 Task: Create a board button that sends an email notification to softage.1@softage.net with the subject "Upcoming Product Launch" and the message "I hope this email finds you well. My name is Rahul, and I represent Softage technology , a leading player in the It sector."
Action: Mouse moved to (1203, 304)
Screenshot: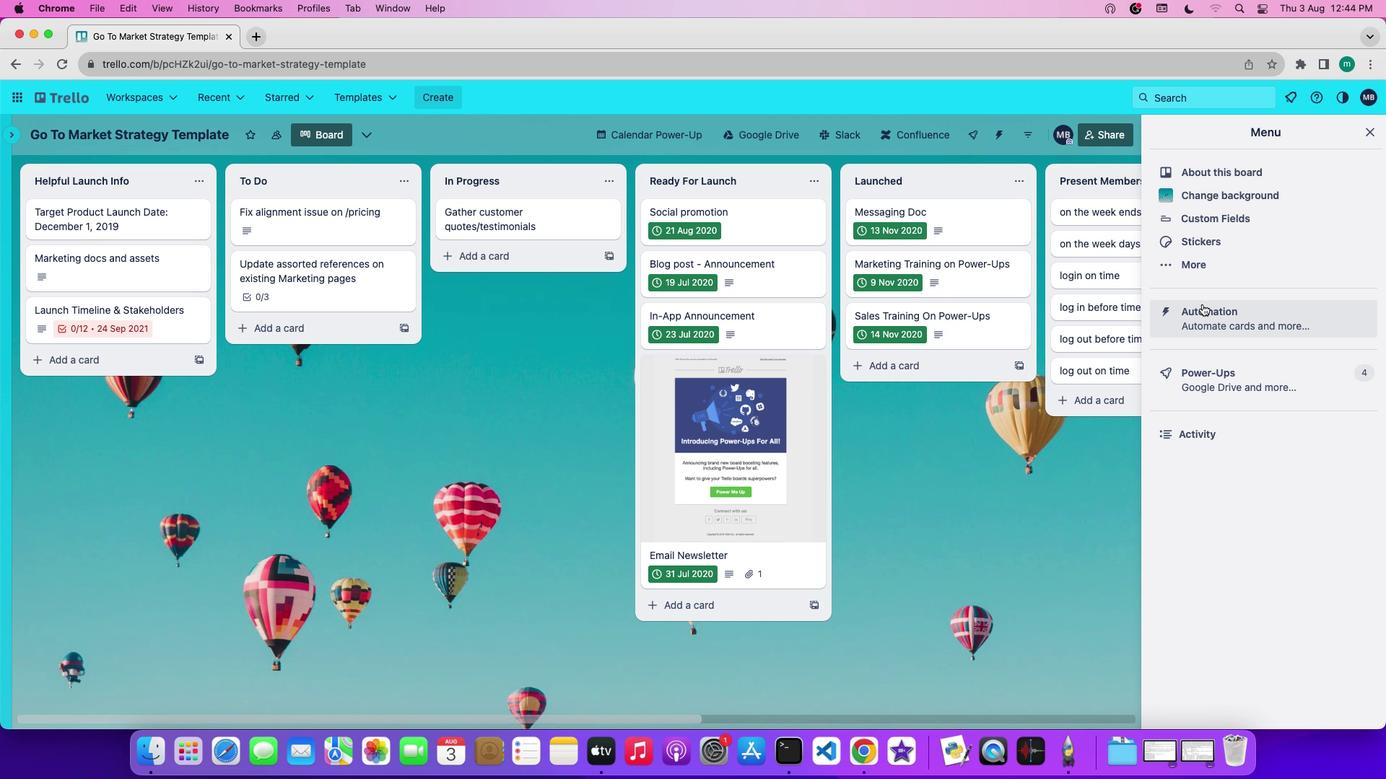 
Action: Mouse pressed left at (1203, 304)
Screenshot: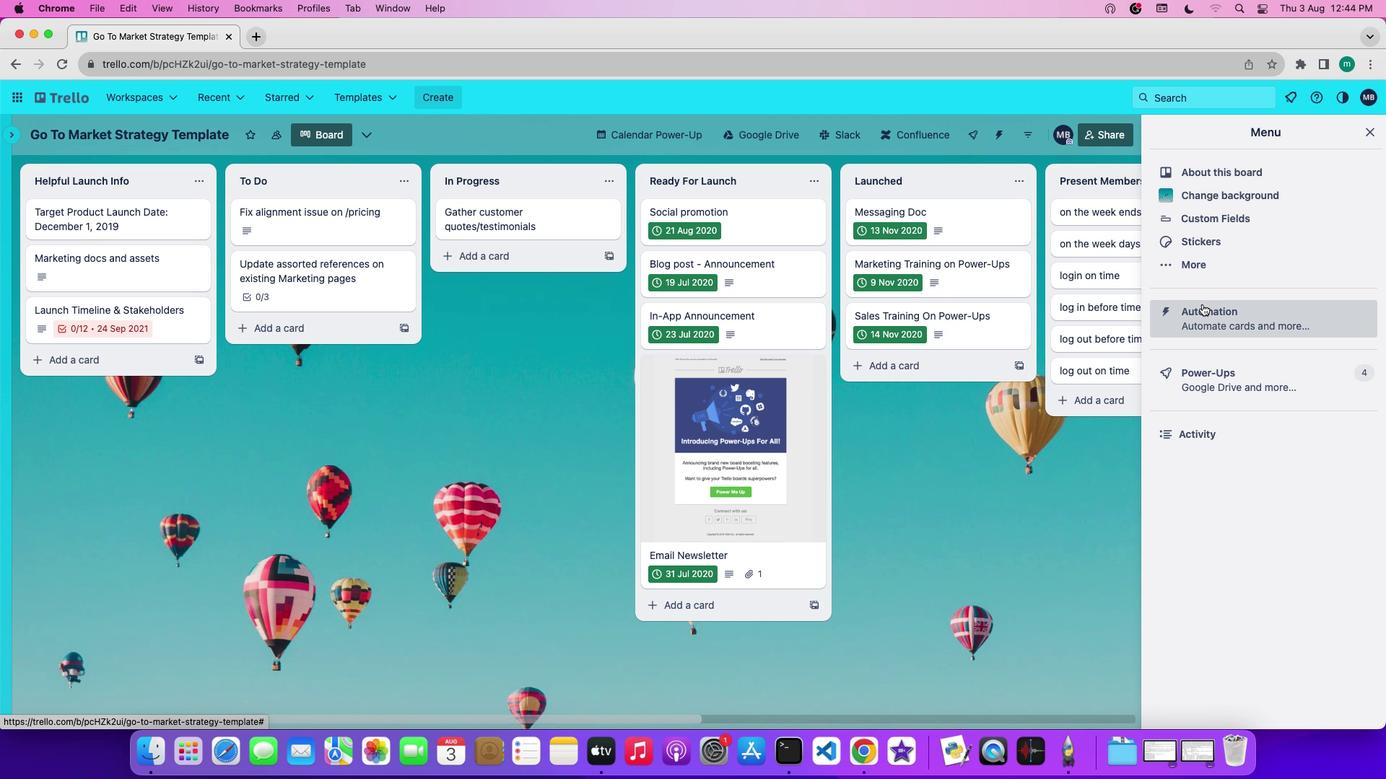 
Action: Mouse moved to (104, 408)
Screenshot: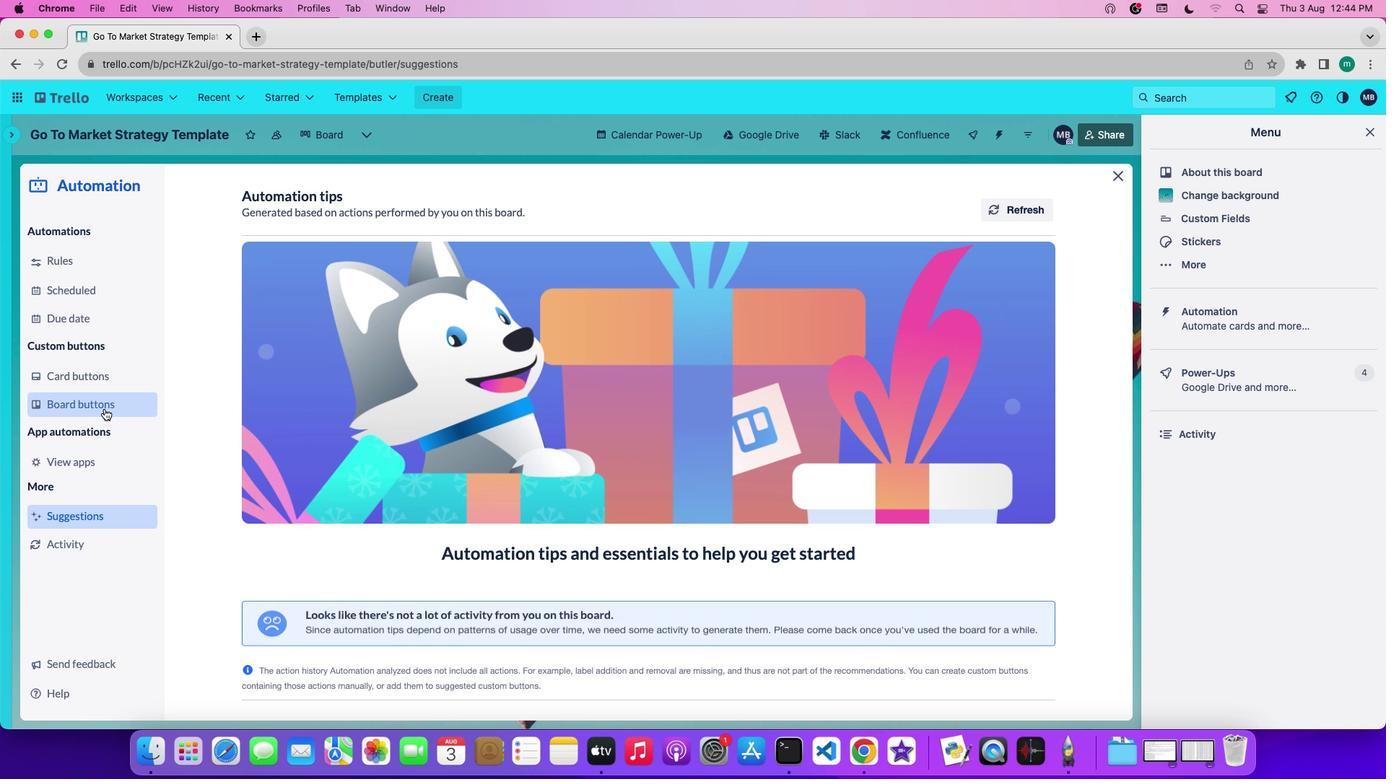 
Action: Mouse pressed left at (104, 408)
Screenshot: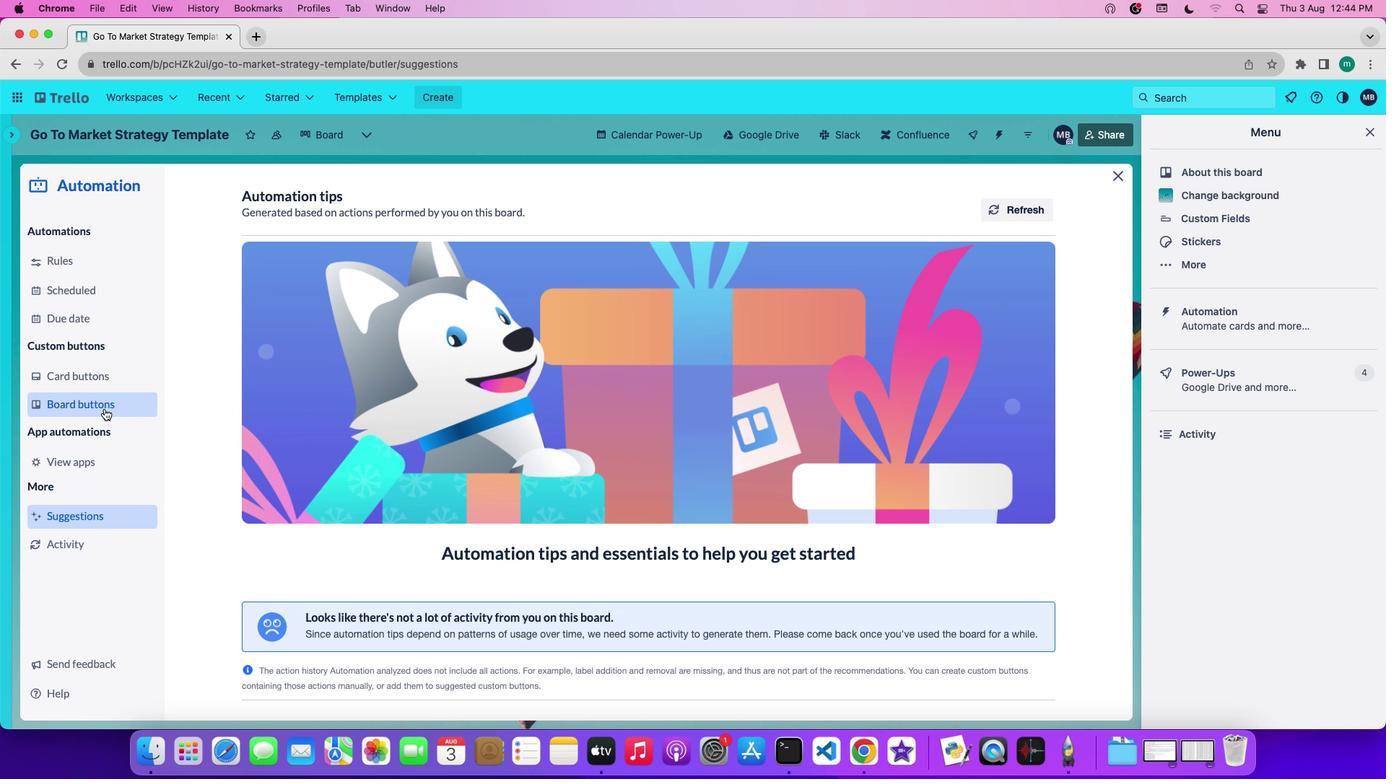 
Action: Mouse moved to (314, 497)
Screenshot: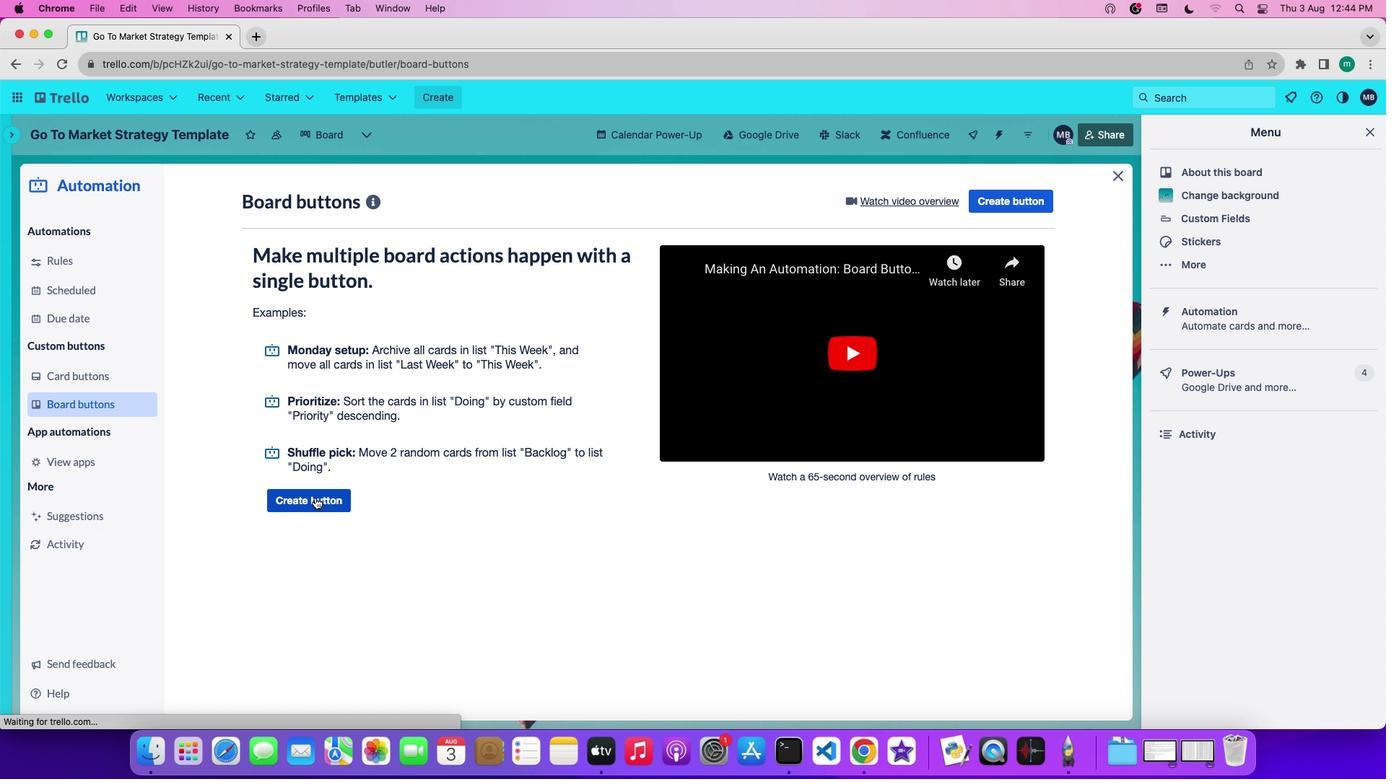 
Action: Mouse pressed left at (314, 497)
Screenshot: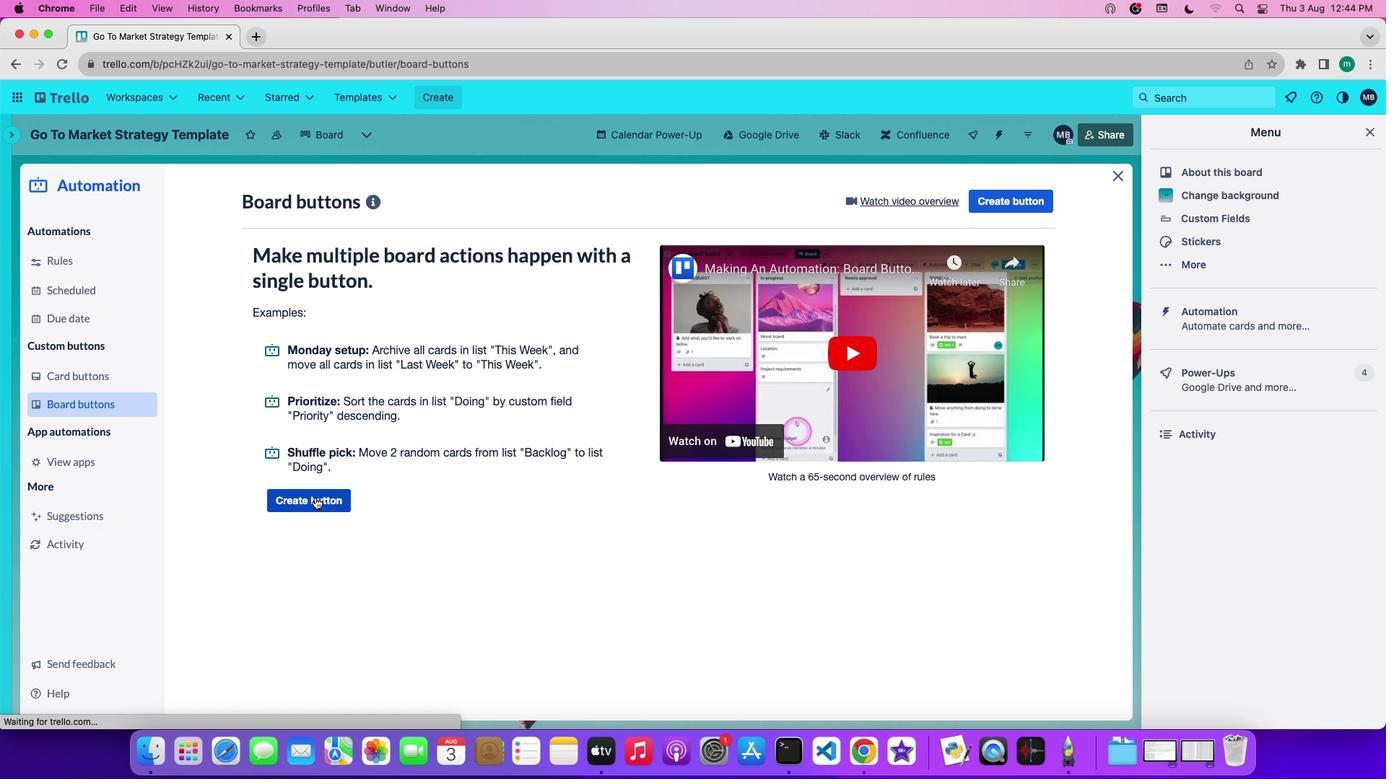
Action: Mouse moved to (584, 409)
Screenshot: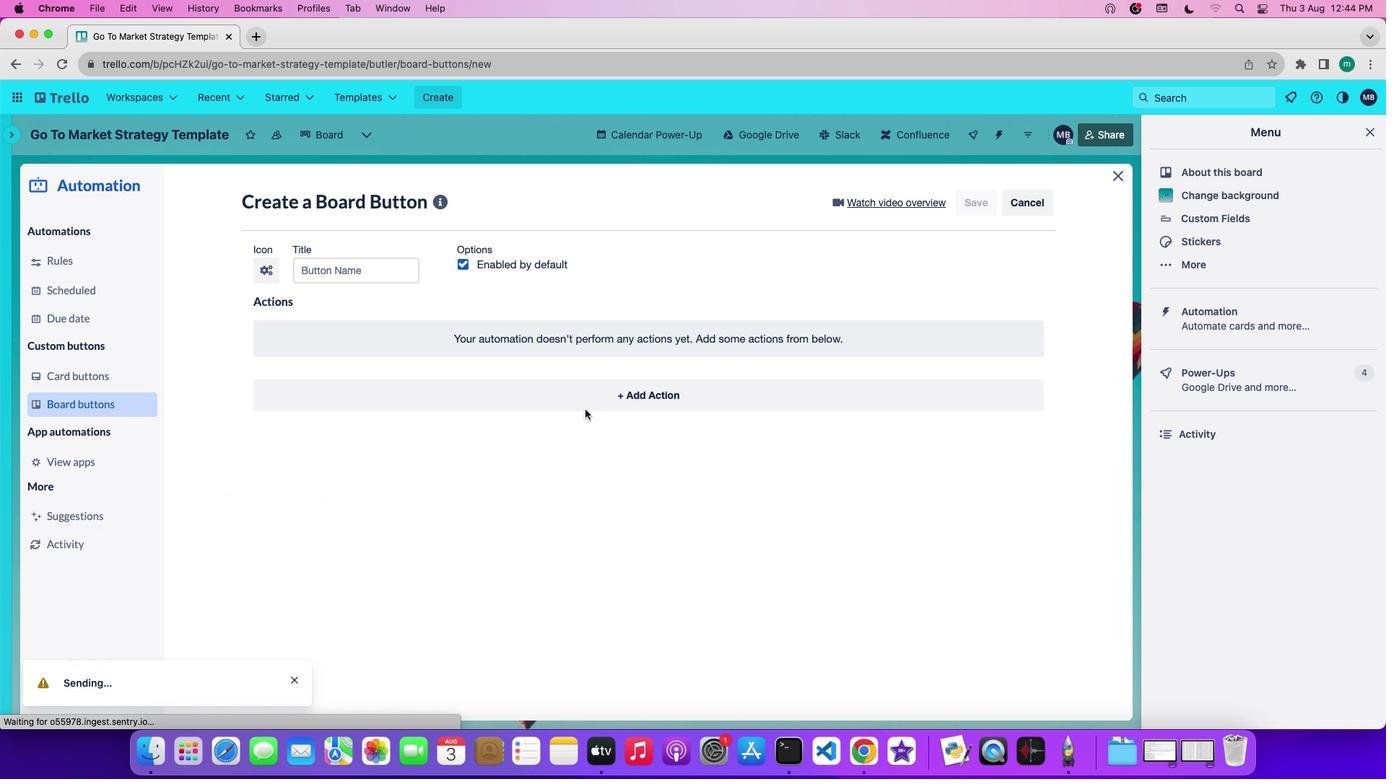 
Action: Mouse pressed left at (584, 409)
Screenshot: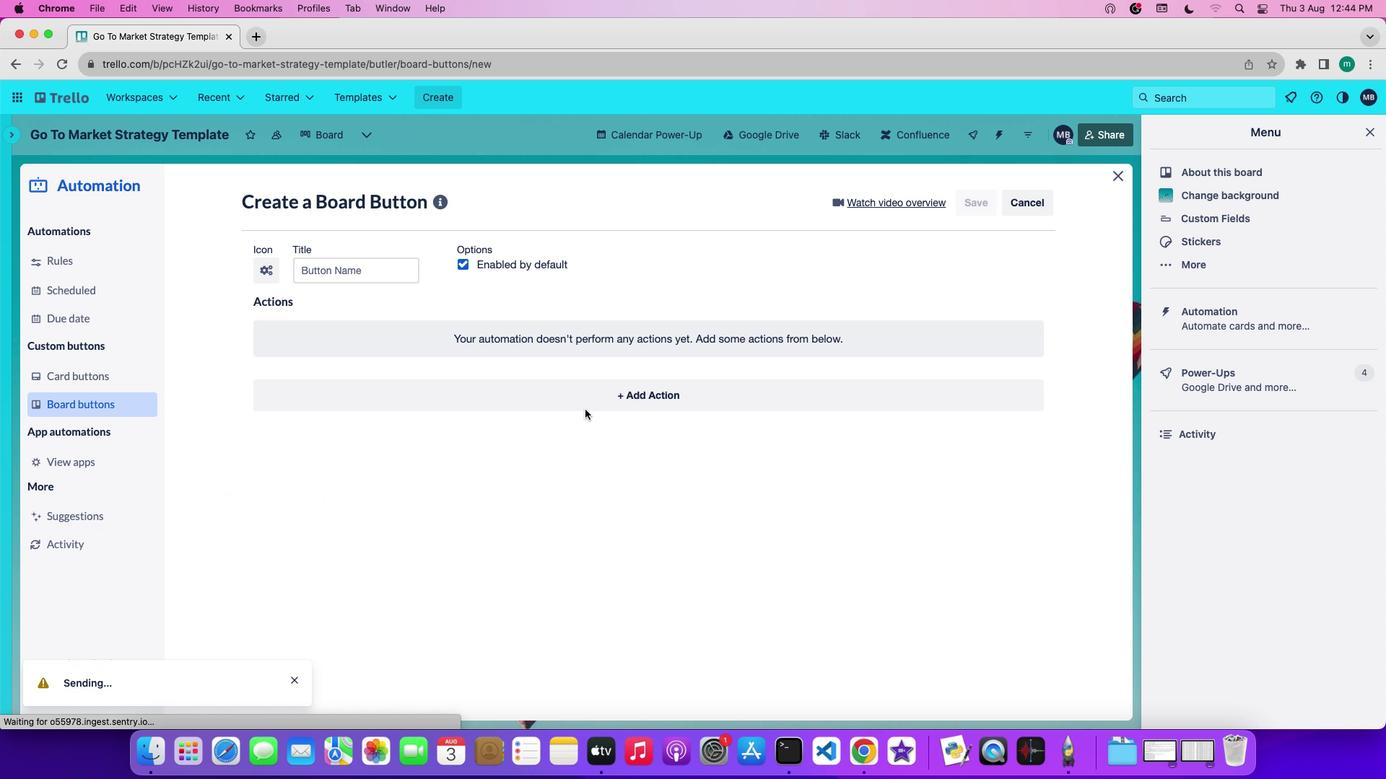 
Action: Mouse moved to (517, 446)
Screenshot: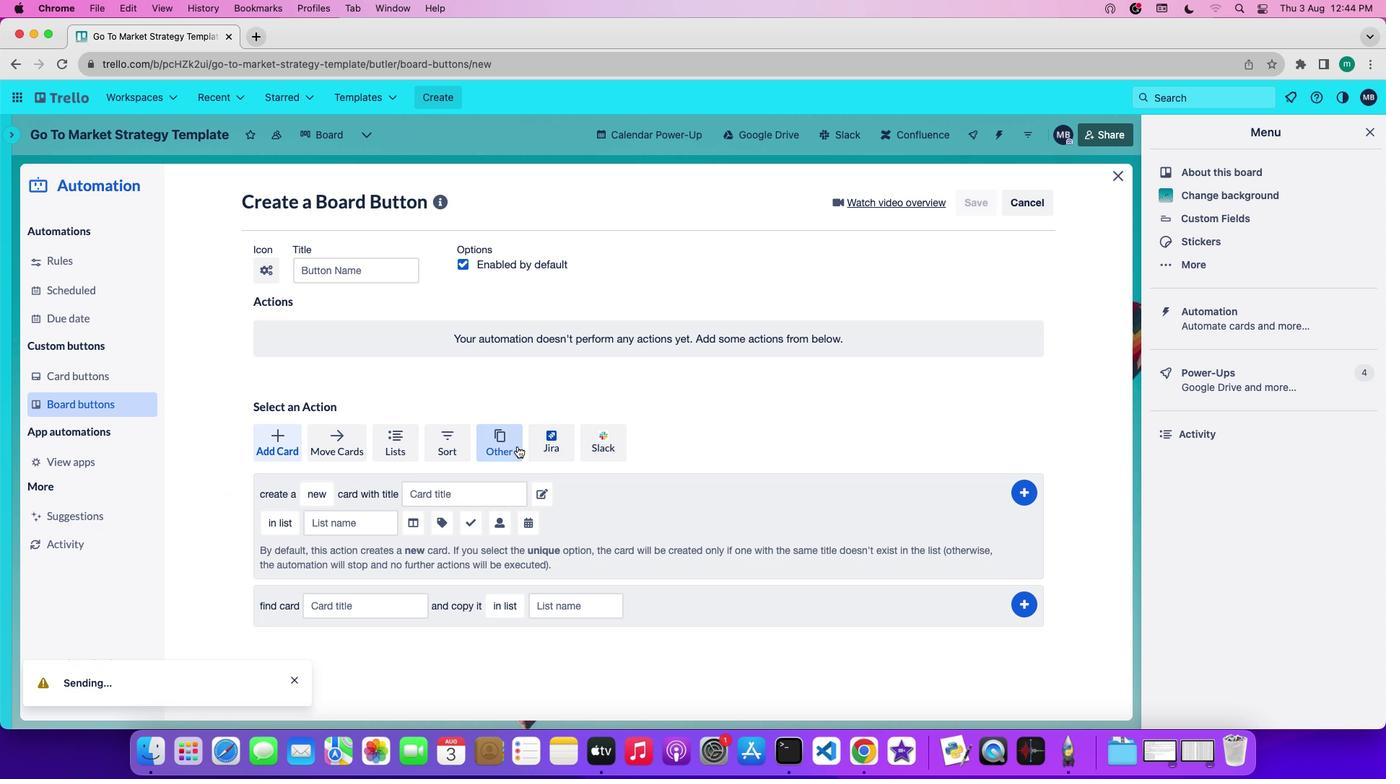 
Action: Mouse pressed left at (517, 446)
Screenshot: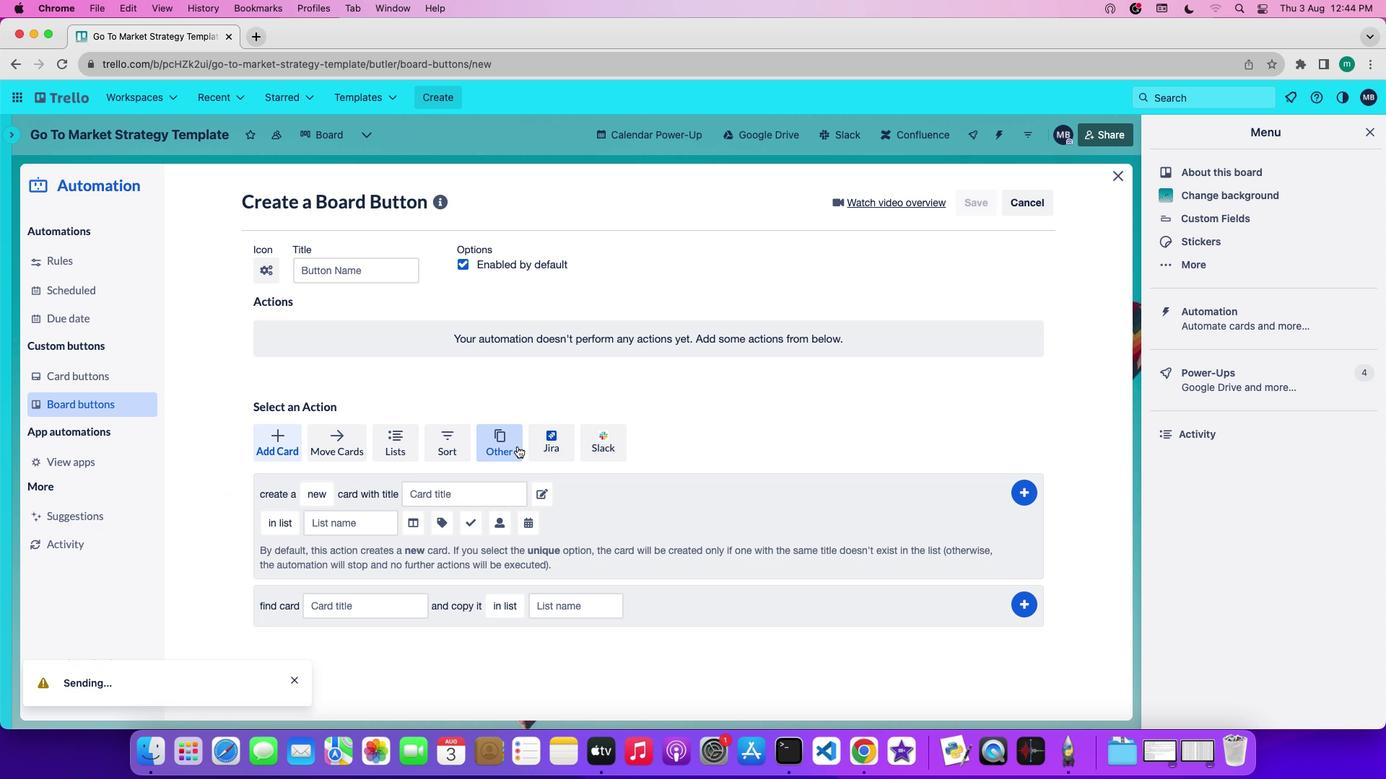 
Action: Mouse moved to (492, 472)
Screenshot: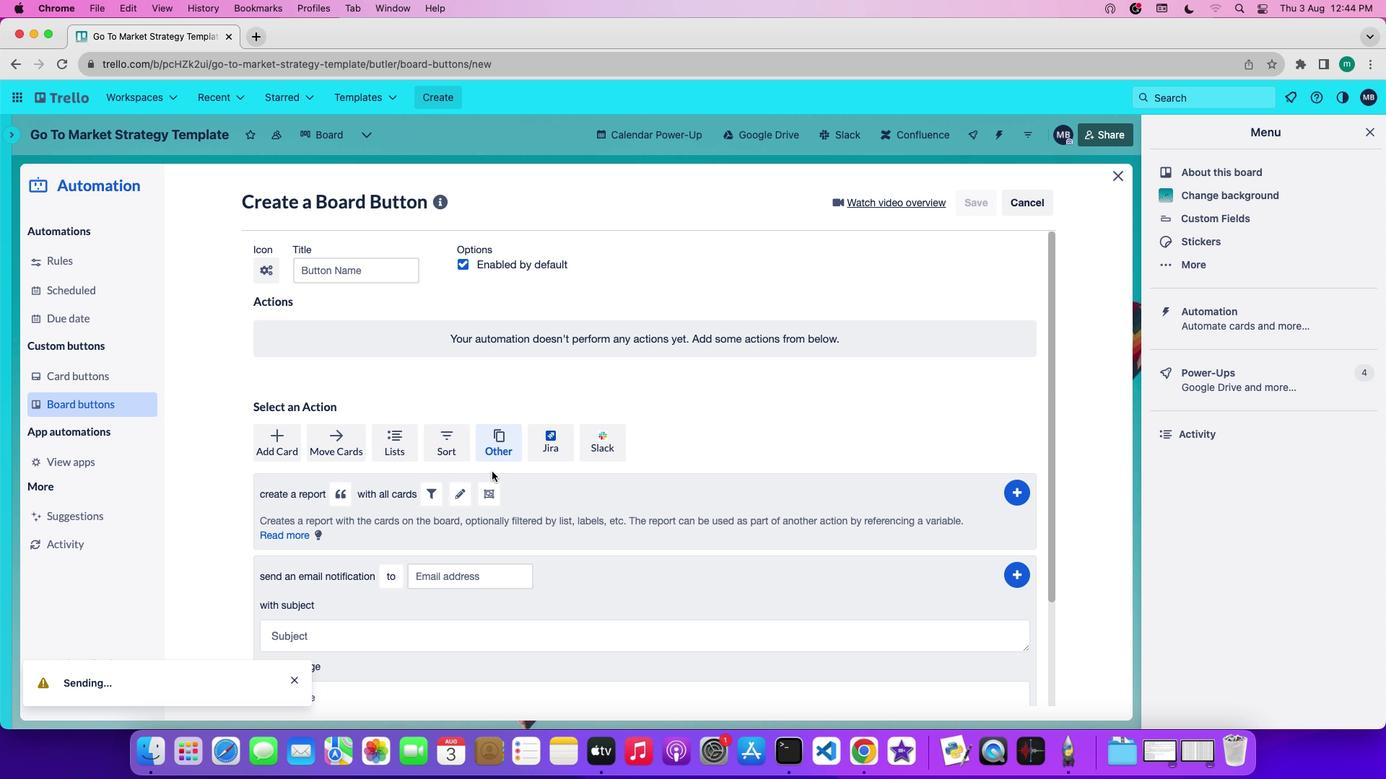 
Action: Mouse scrolled (492, 472) with delta (0, 0)
Screenshot: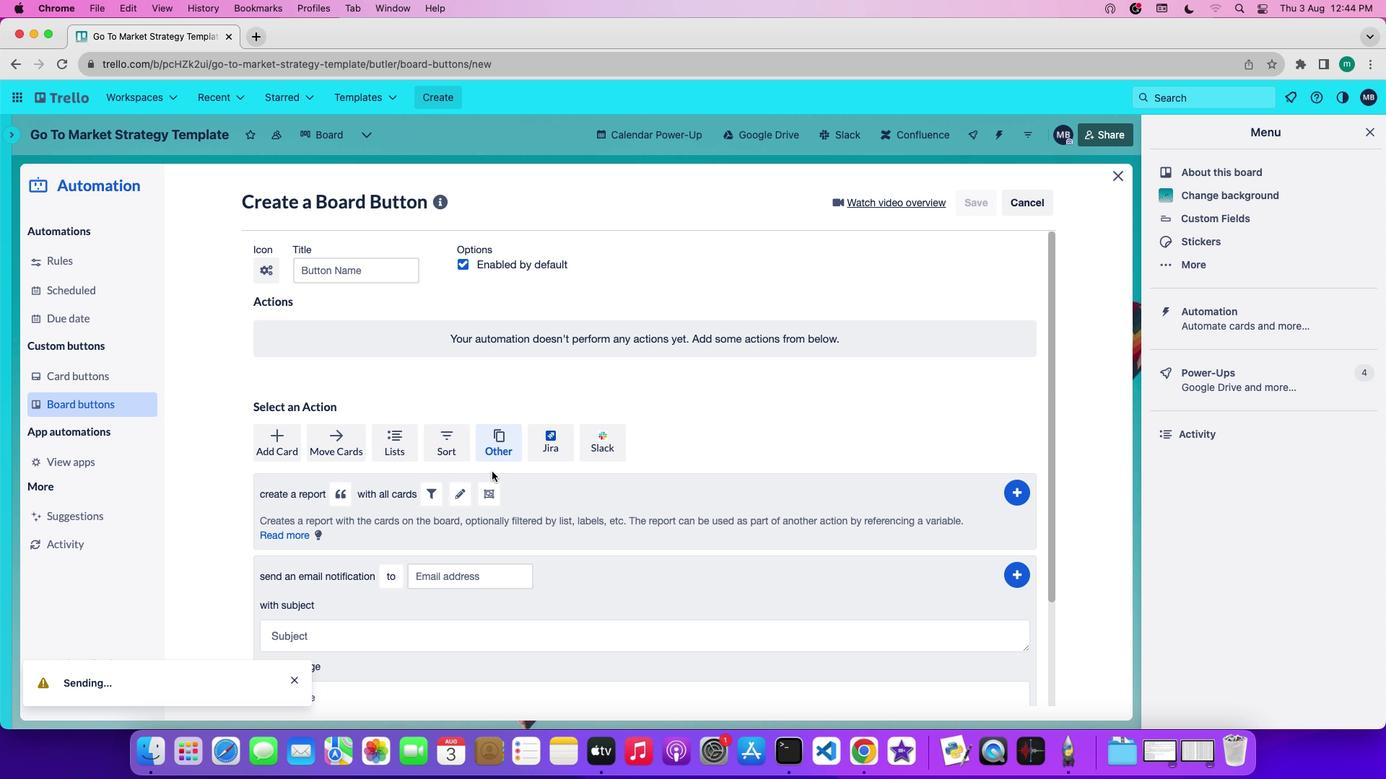 
Action: Mouse scrolled (492, 472) with delta (0, 0)
Screenshot: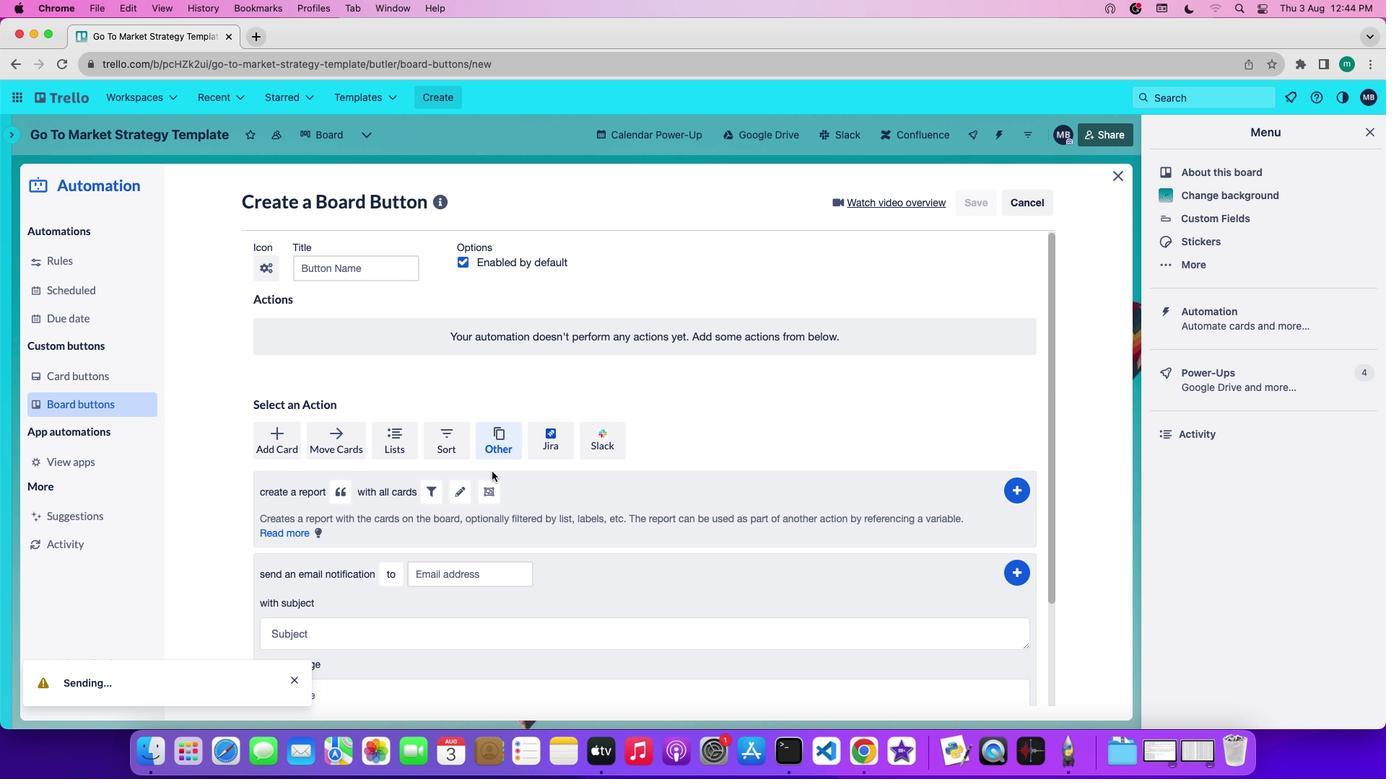 
Action: Mouse scrolled (492, 472) with delta (0, 0)
Screenshot: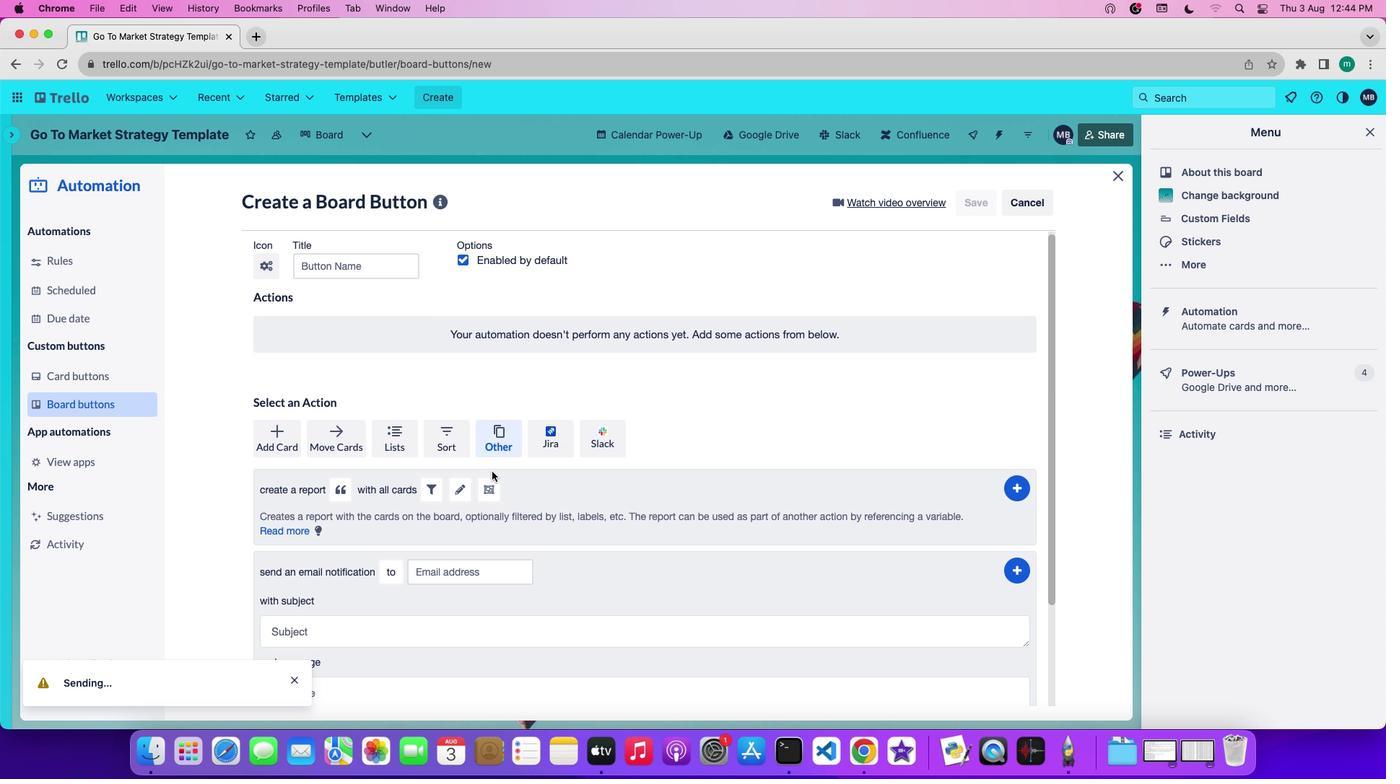 
Action: Mouse scrolled (492, 472) with delta (0, 0)
Screenshot: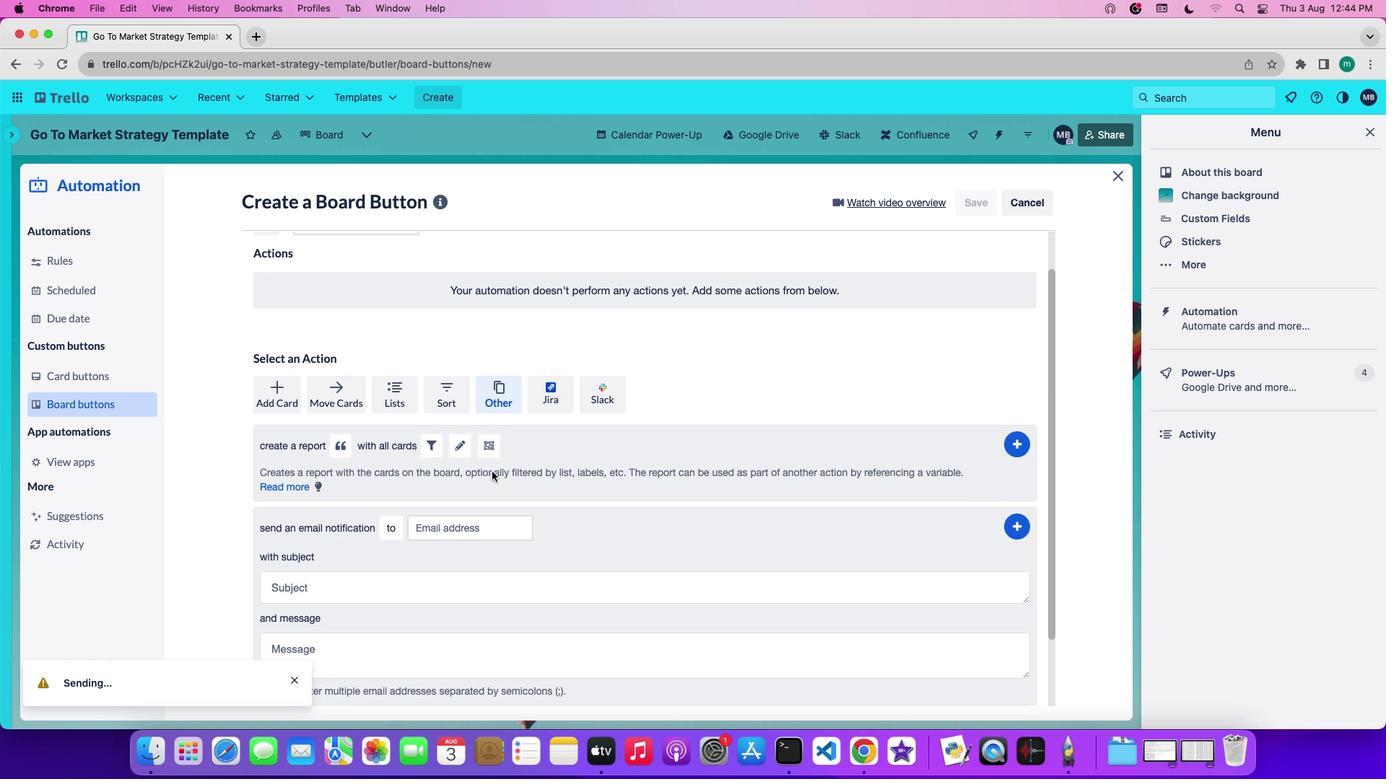
Action: Mouse moved to (395, 465)
Screenshot: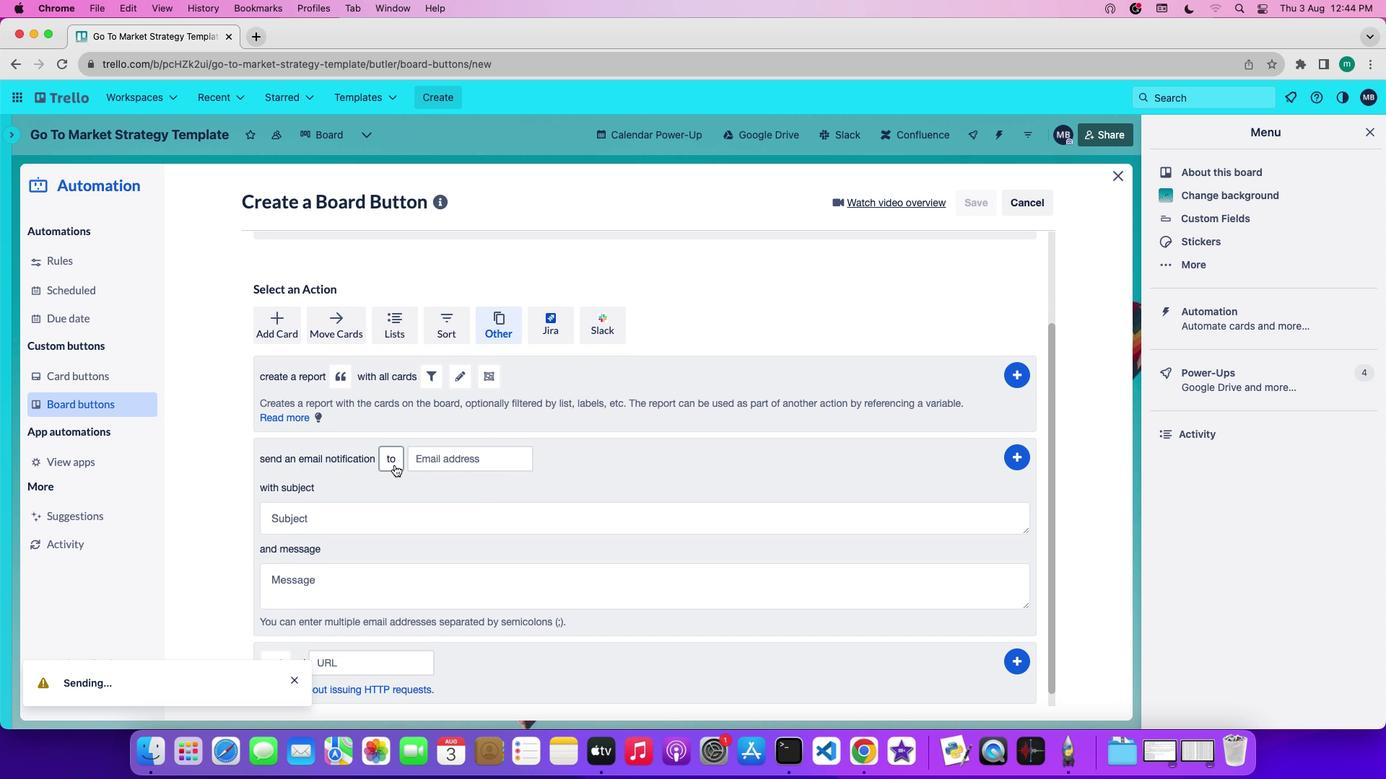 
Action: Mouse pressed left at (395, 465)
Screenshot: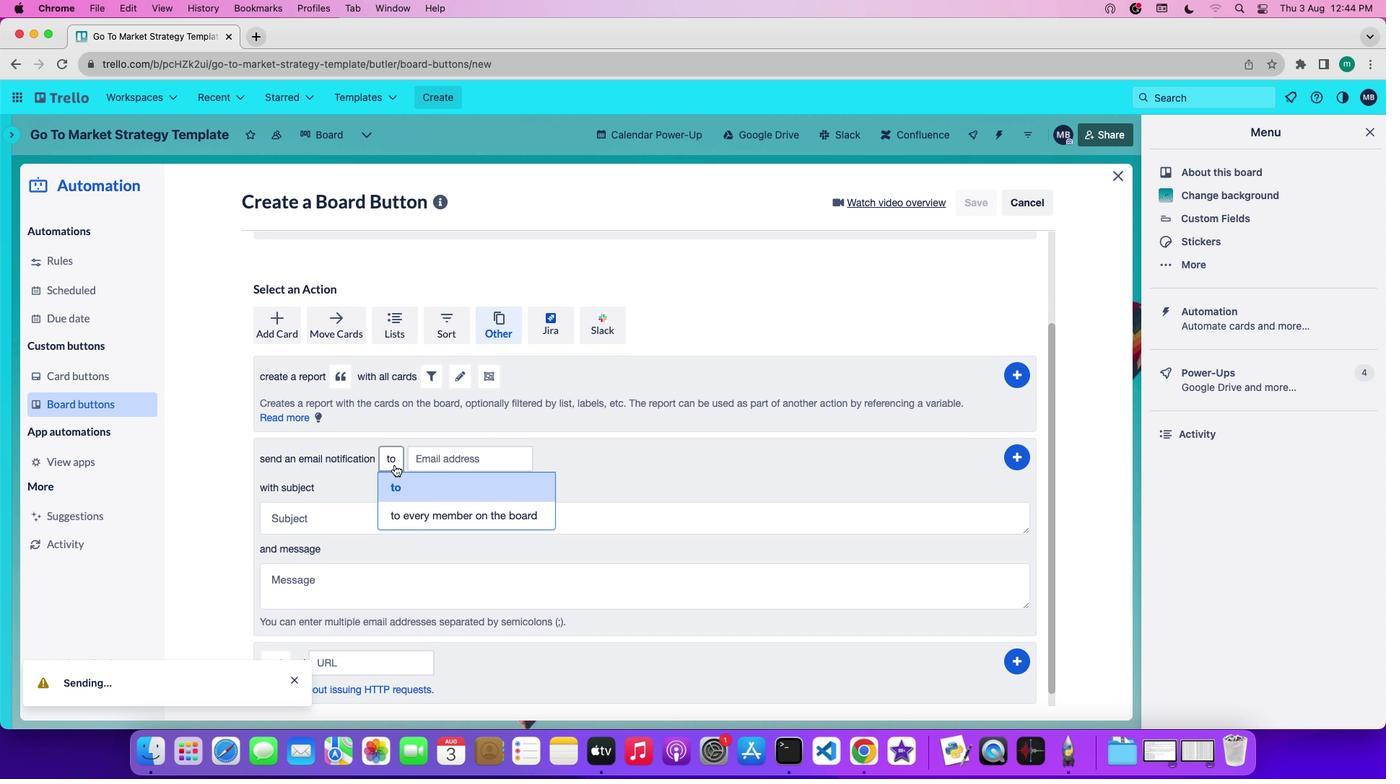 
Action: Mouse moved to (415, 485)
Screenshot: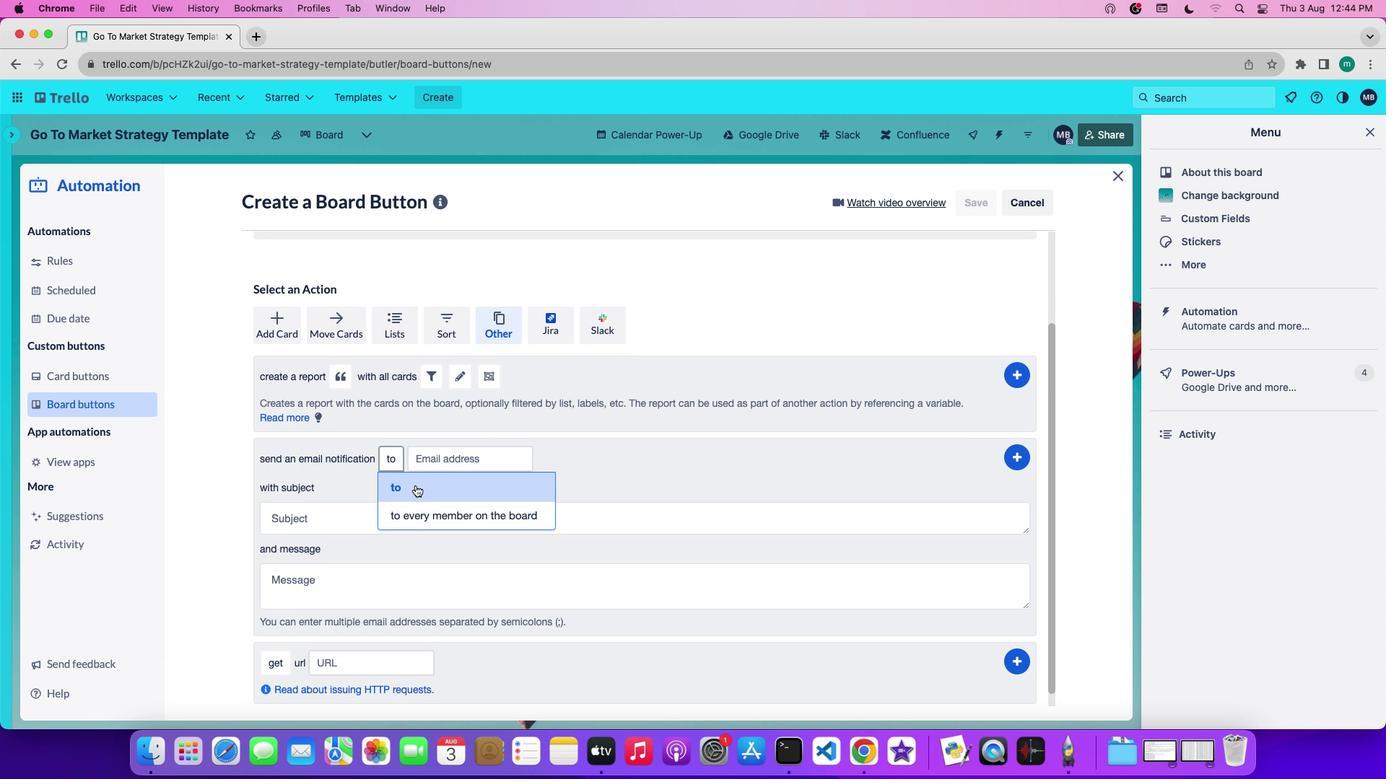 
Action: Mouse pressed left at (415, 485)
Screenshot: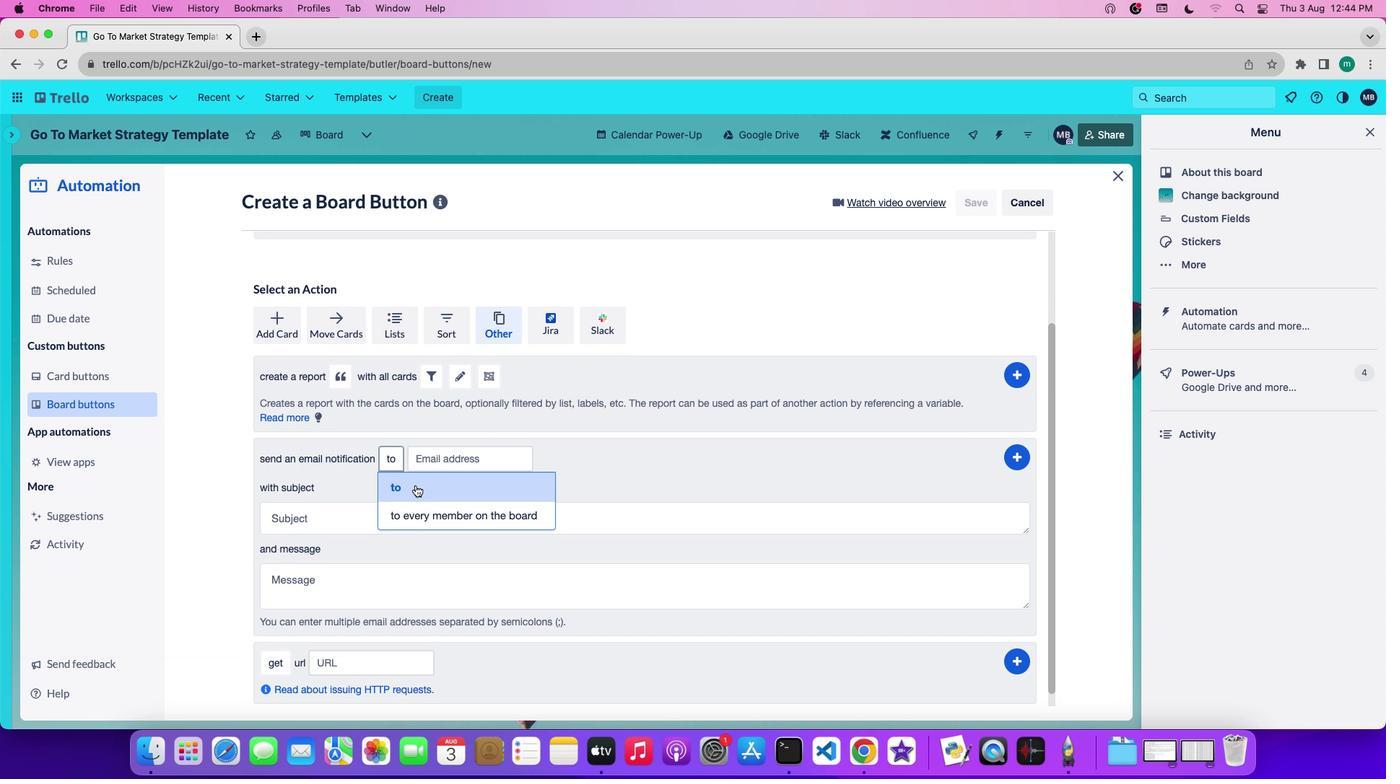 
Action: Mouse moved to (447, 464)
Screenshot: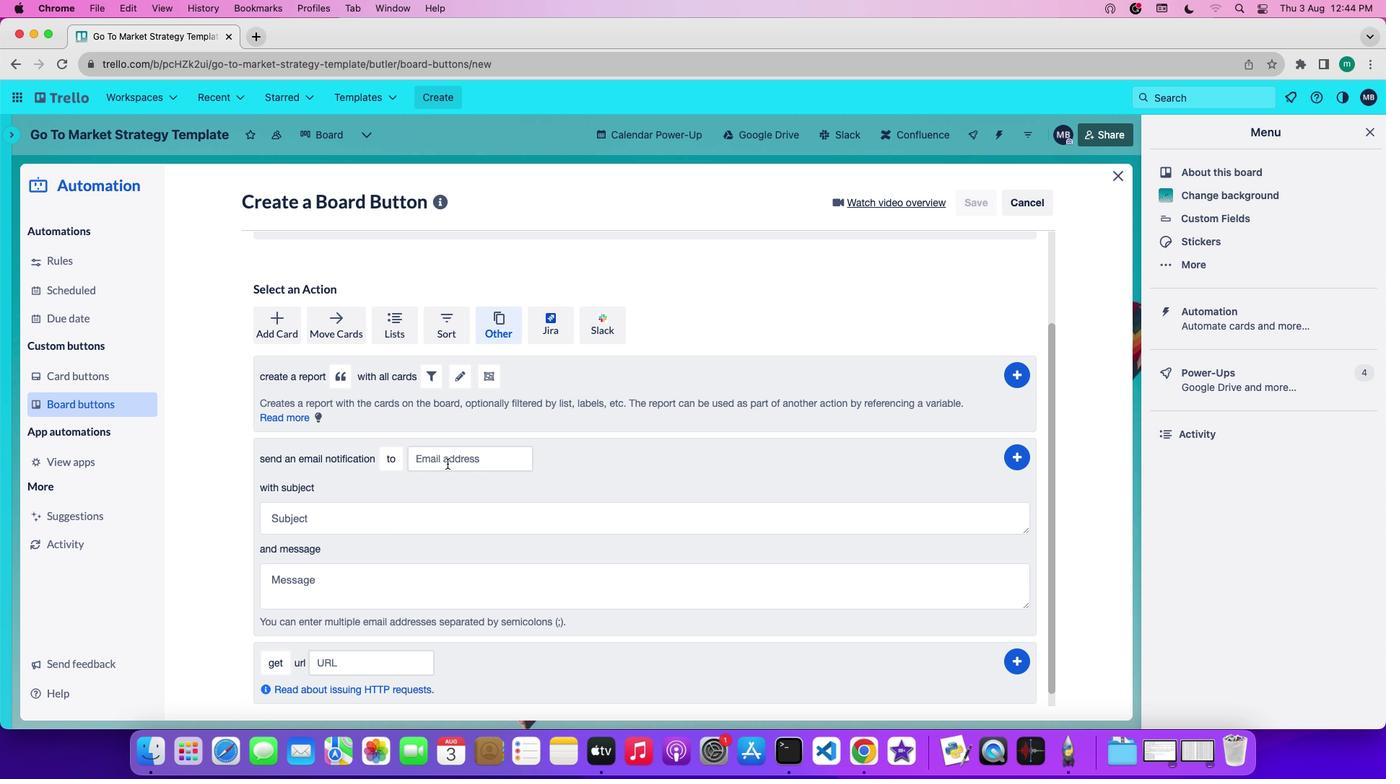 
Action: Mouse pressed left at (447, 464)
Screenshot: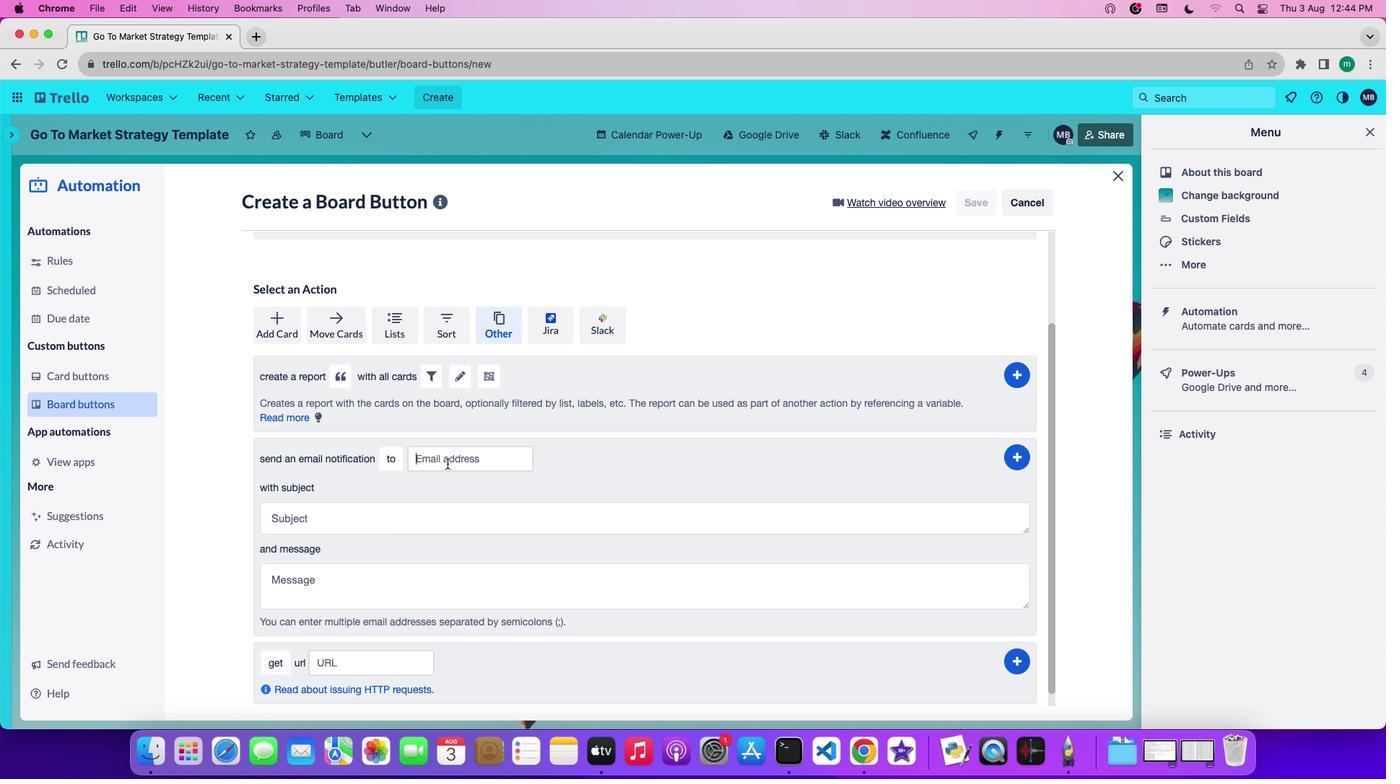 
Action: Key pressed 's''o''f''t''a''g''e''.''1'Key.shift_r'@''s''o''f''t''a''g''e''.''n''e''t'
Screenshot: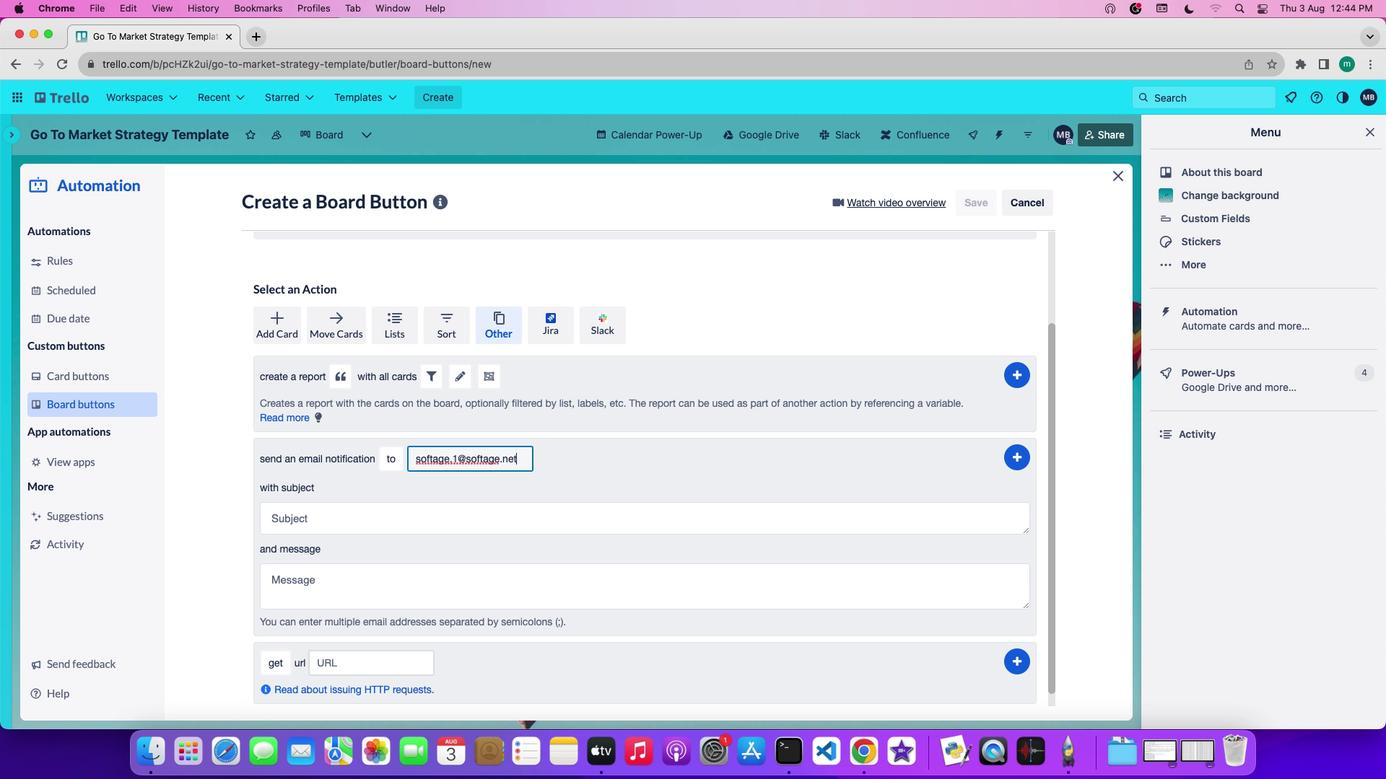 
Action: Mouse moved to (326, 516)
Screenshot: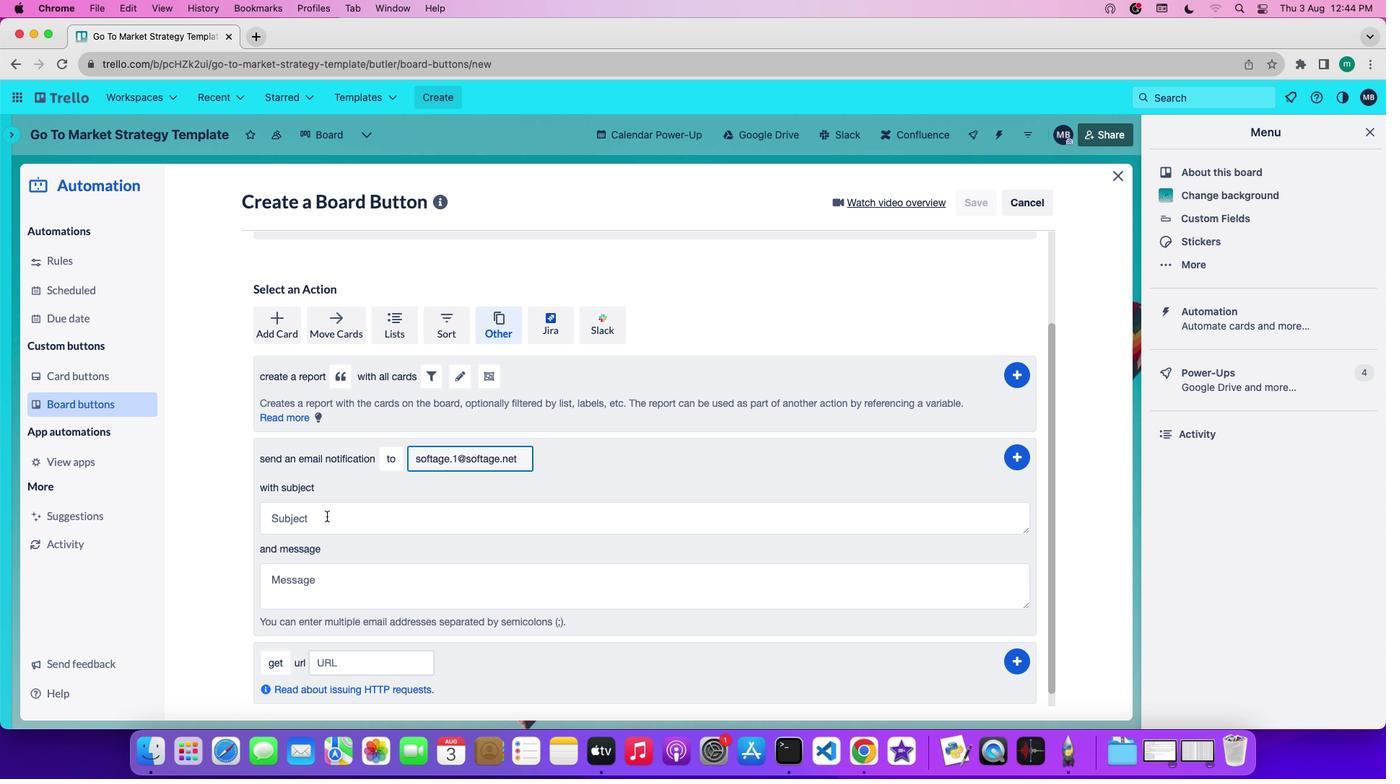 
Action: Mouse pressed left at (326, 516)
Screenshot: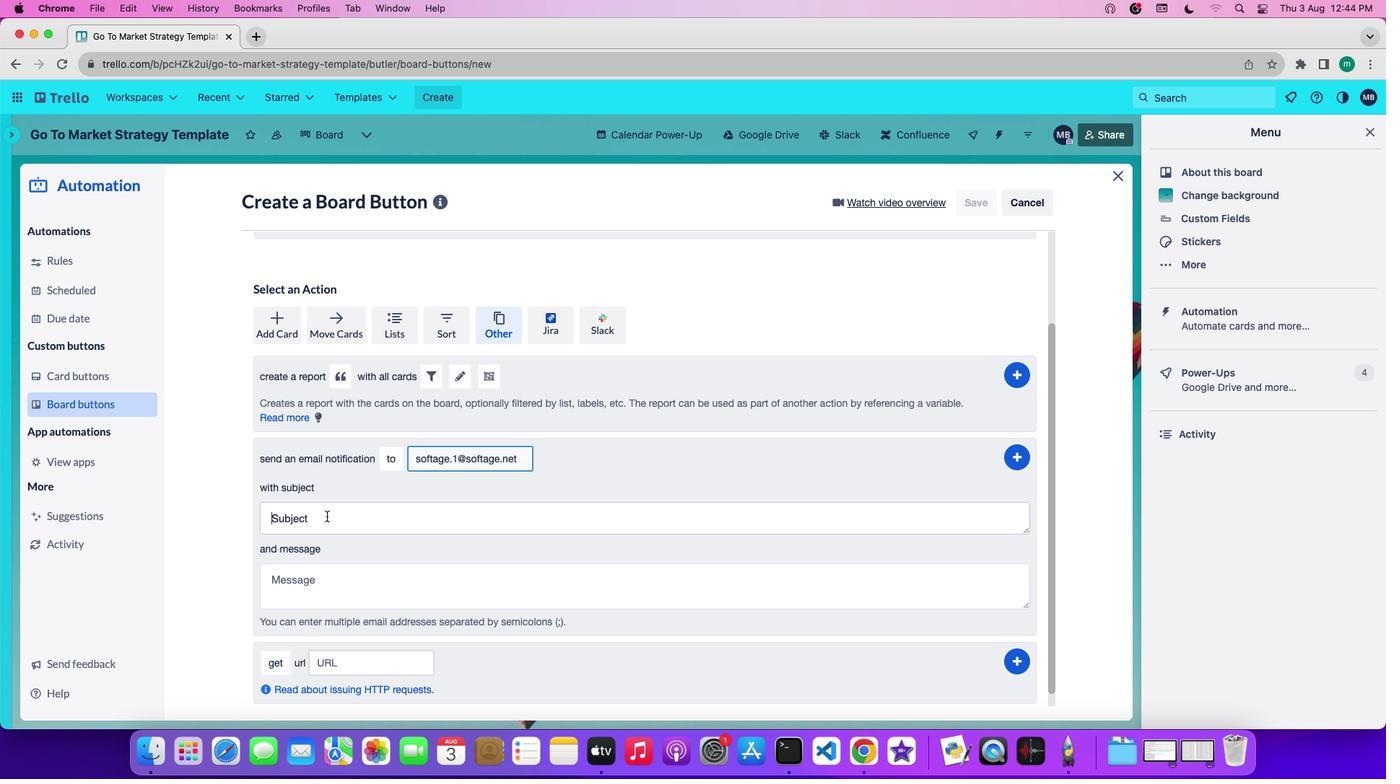
Action: Key pressed Key.shift'U''p''c''o''m''i''n''g'Key.spaceKey.shift'P''r''o''d''u''c''t'Key.spaceKey.shift'L''a''u''n''c''h'
Screenshot: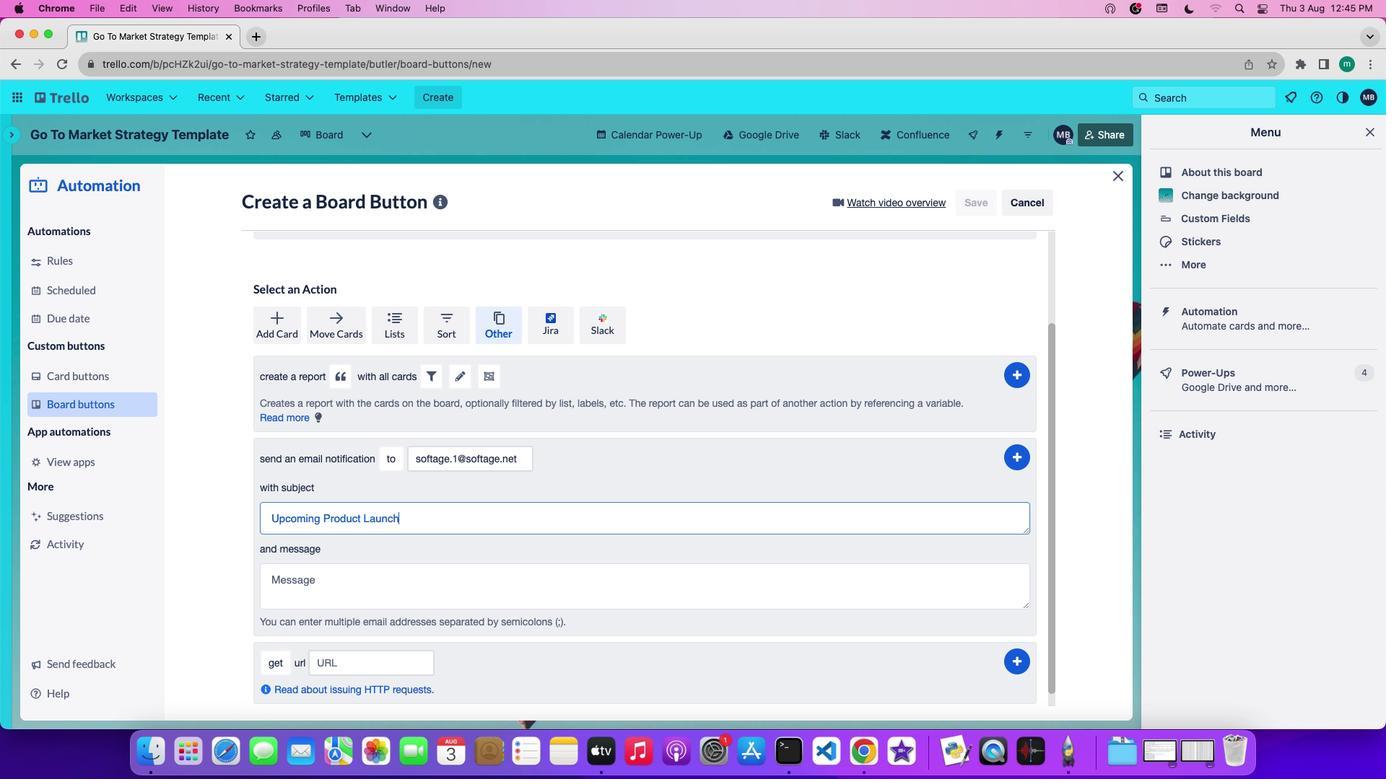
Action: Mouse moved to (371, 582)
Screenshot: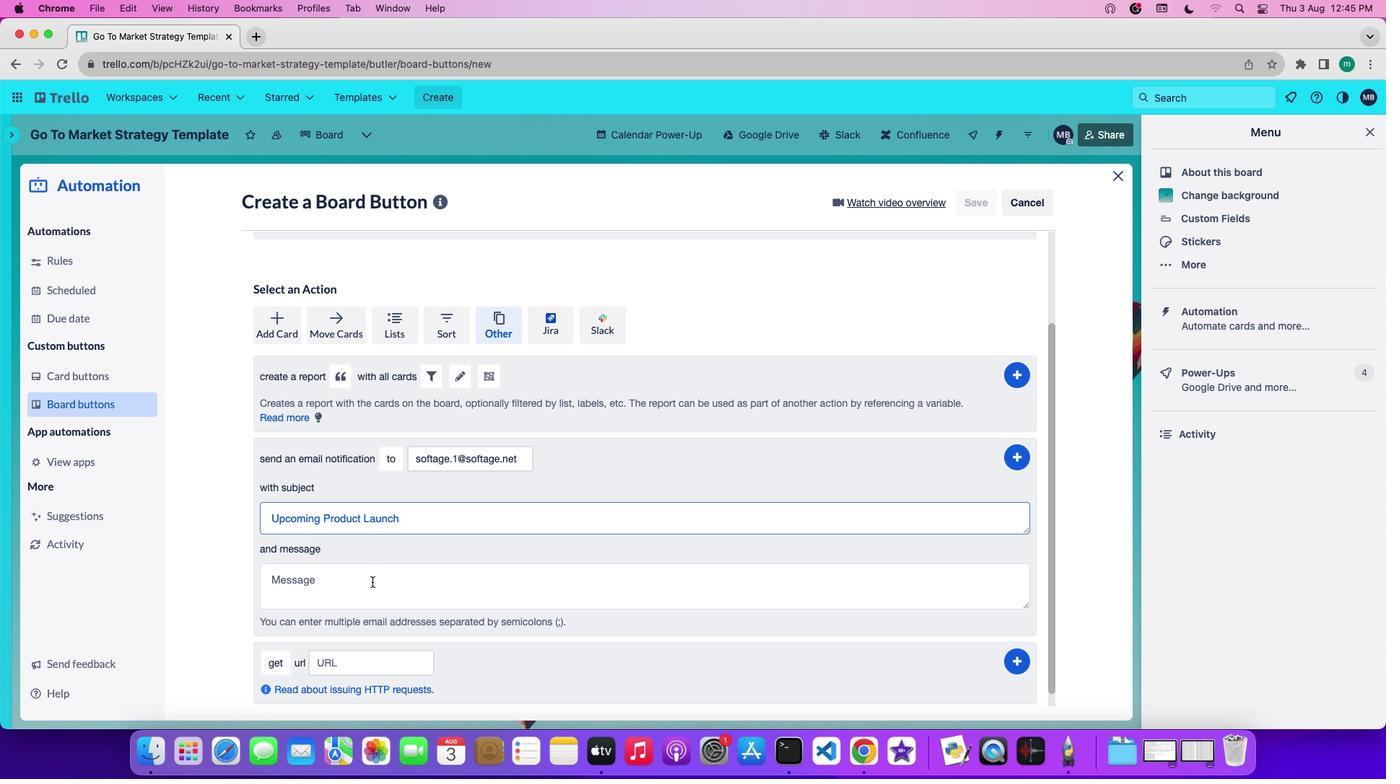 
Action: Mouse pressed left at (371, 582)
Screenshot: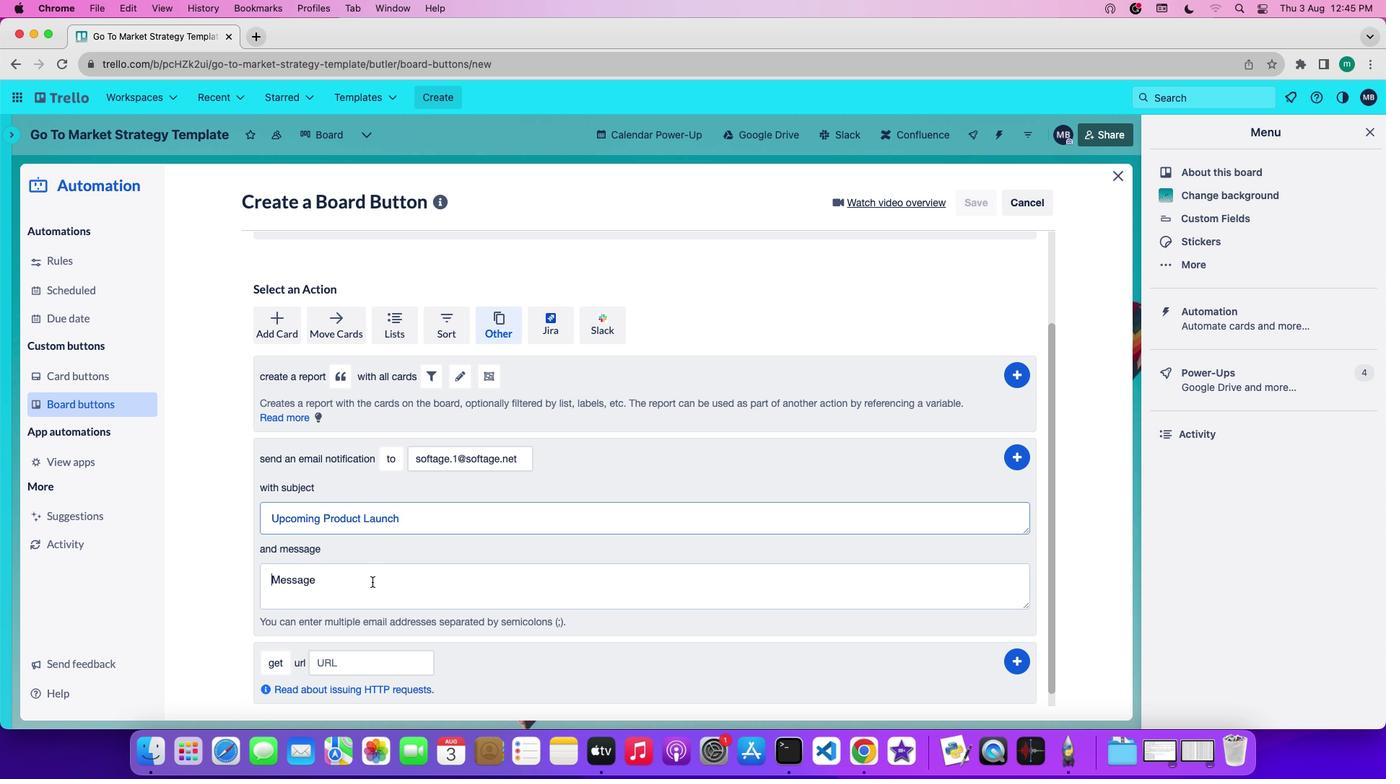
Action: Mouse moved to (376, 583)
Screenshot: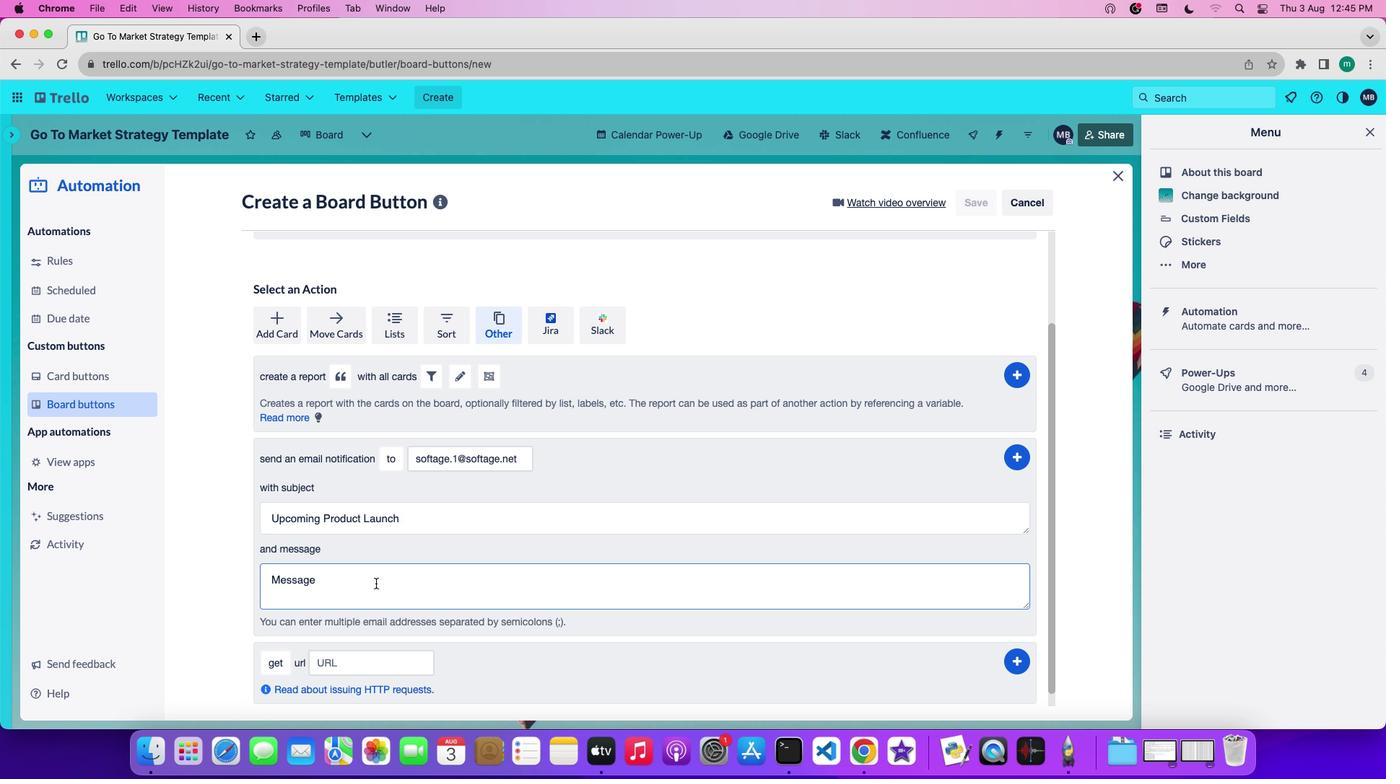 
Action: Key pressed Key.shift'I'Key.space'h''o''p''e'Key.space't''h''i''s'Key.space'e''m''a''i''l'Key.space'g'Key.backspace'f''i''n''d''s'Key.space'y''o''u'Key.space'w''e''l''l''.'Key.shift'M''y'Key.space'n''a''m''e'Key.space'i''s'Key.spaceKey.shift'R''a''h''u''l'',''a''n''d'Key.space'i'Key.space
Screenshot: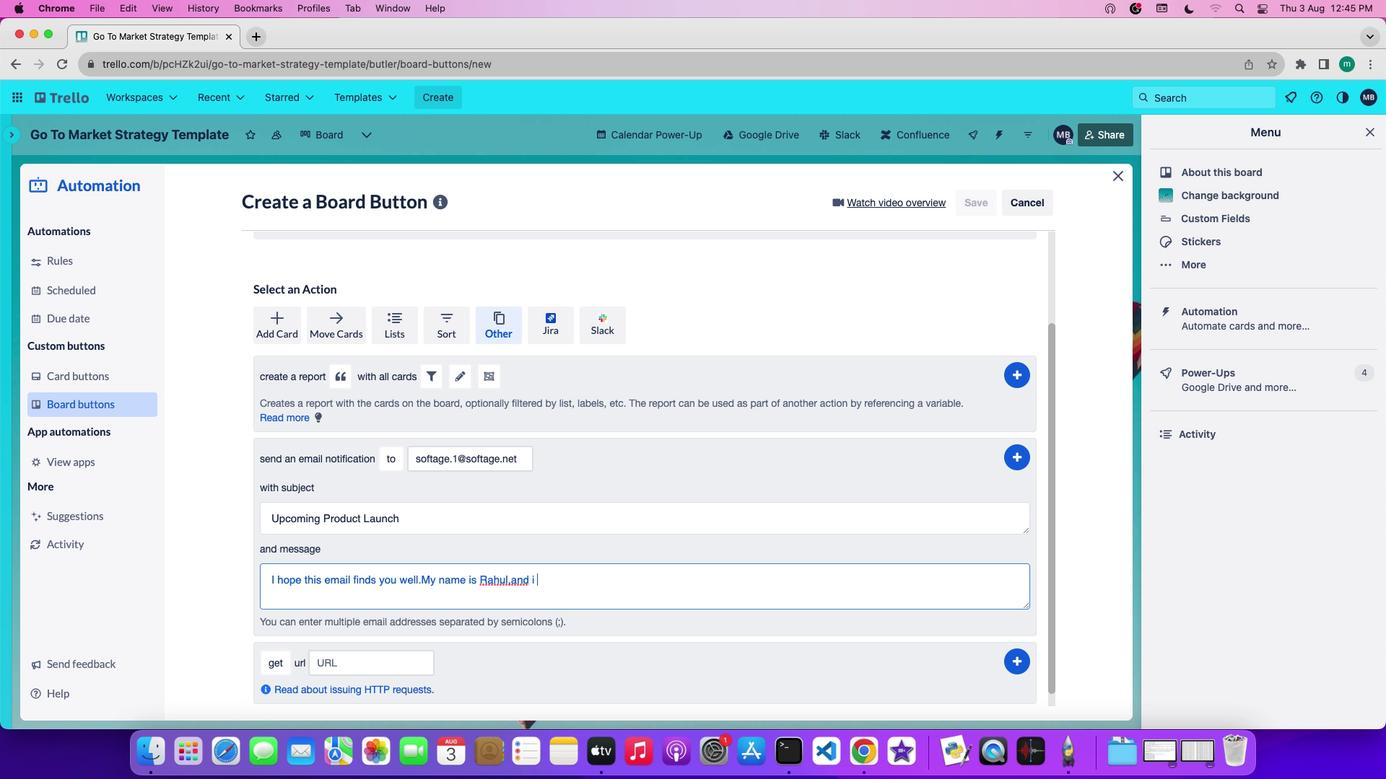 
Action: Mouse moved to (532, 584)
Screenshot: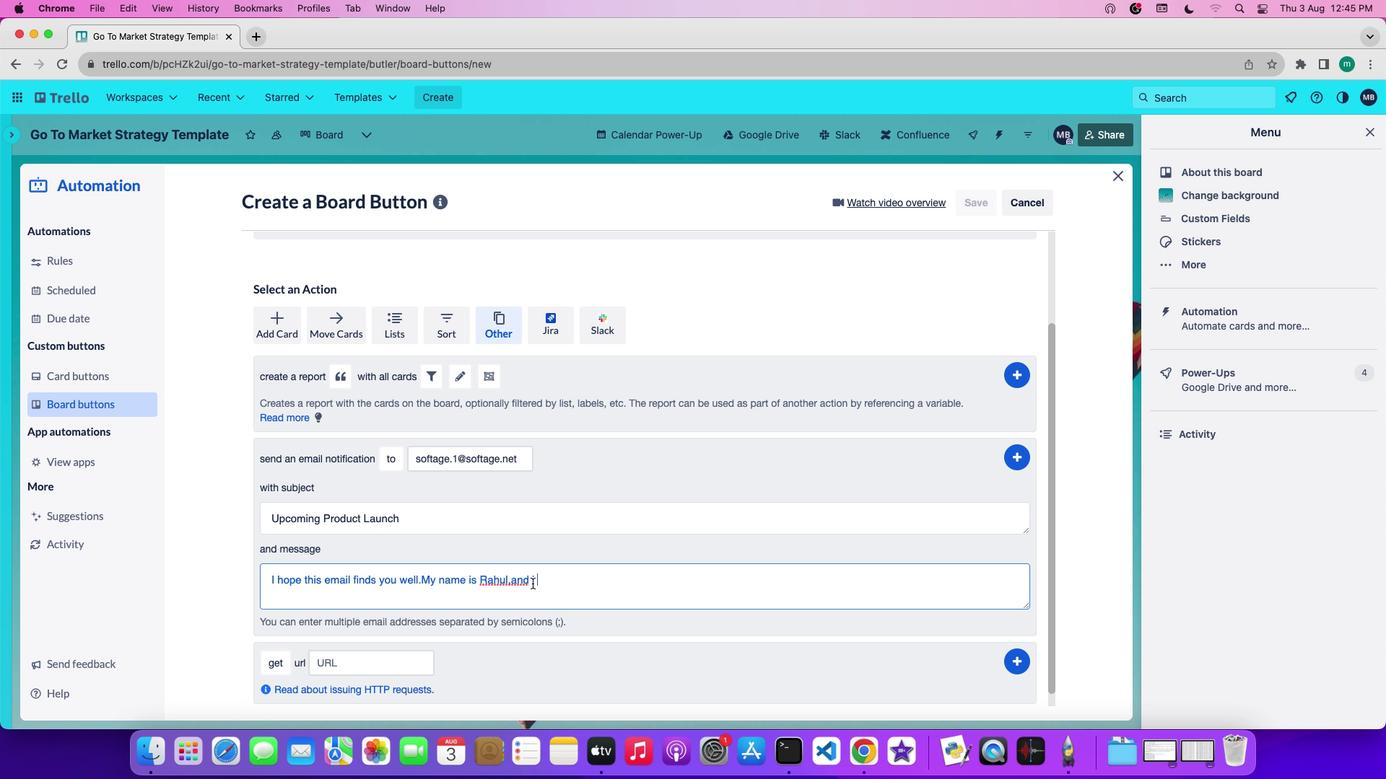 
Action: Key pressed Key.backspaceKey.backspaceKey.shift'I'Key.space'r''e''p''r''e''n''t'Key.spaceKey.shift'S''o''f''t''a''g''e'Key.space't''e''c''h''n''o''l''o''g''y'',''a'Key.space'l''e''a''d''i''n''g'Key.space'p''l''a''y''e''r'Key.space'i''n'Key.space't''h''e'Key.spaceKey.shift'I''T'Key.space's''e''c''t''o''r'
Screenshot: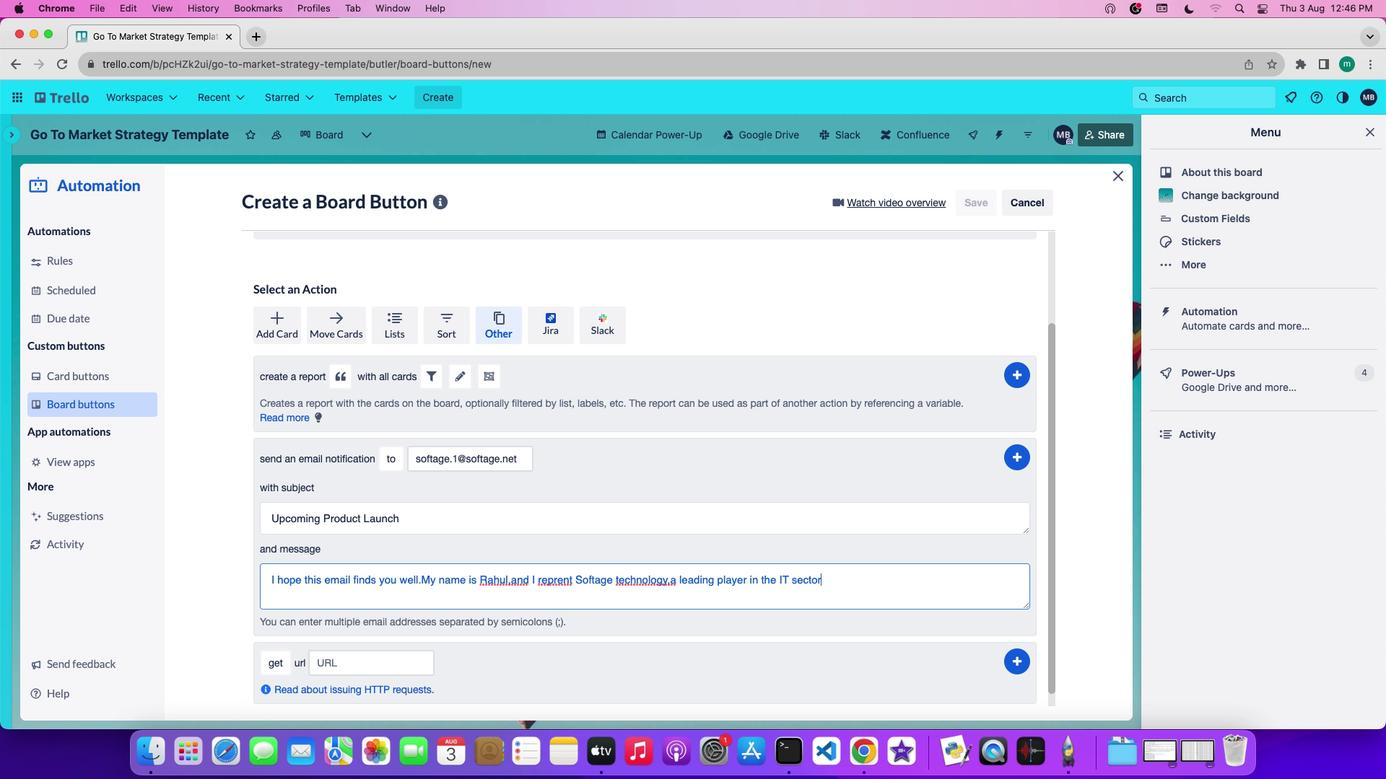 
Action: Mouse moved to (1021, 463)
Screenshot: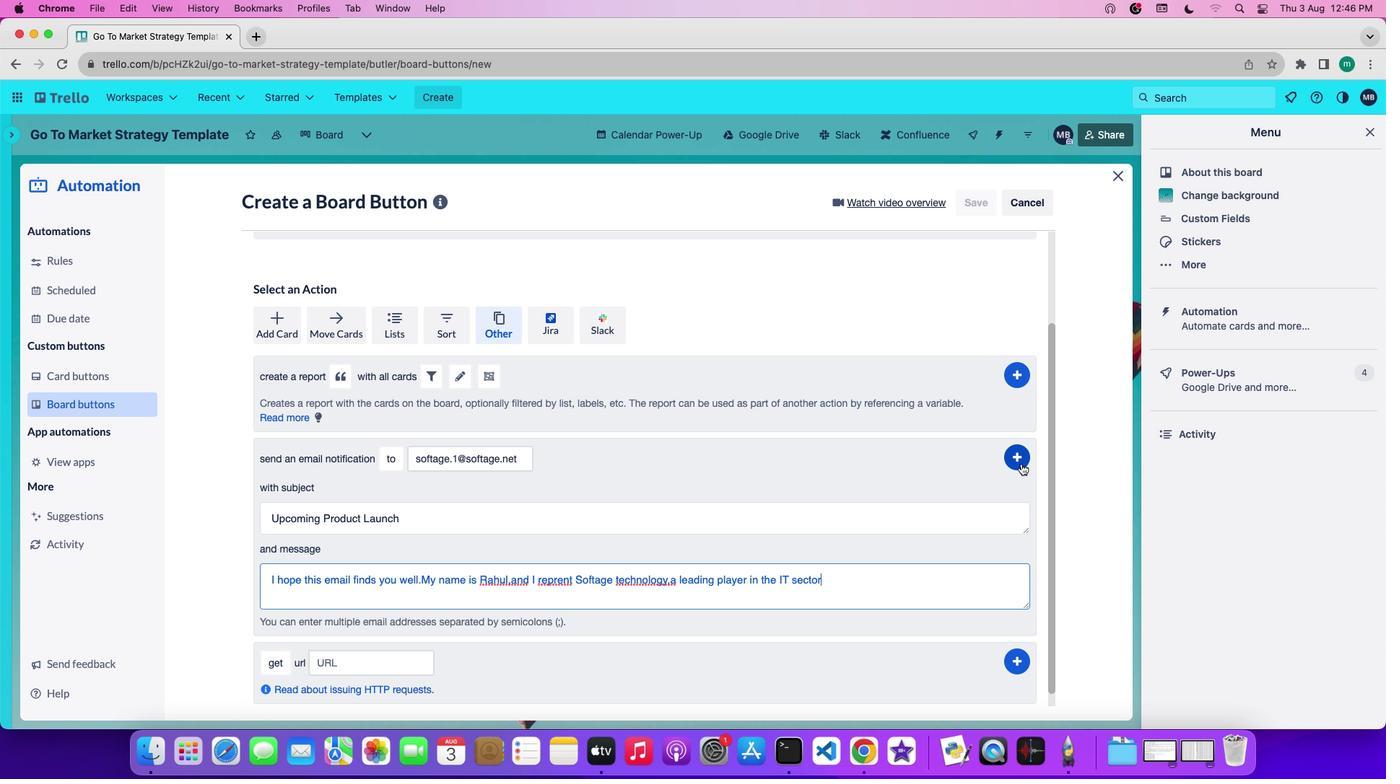 
Action: Mouse pressed left at (1021, 463)
Screenshot: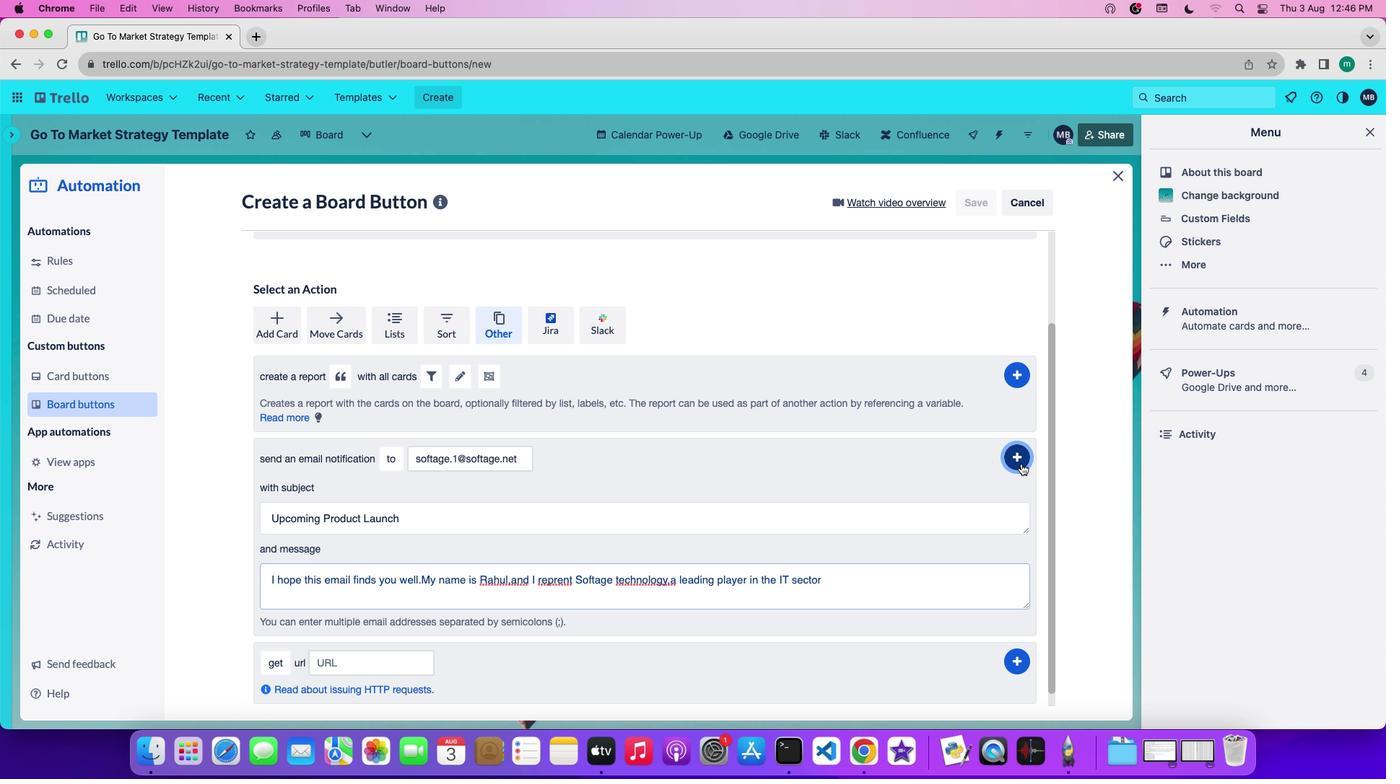 
